 Task: View a pull request's full conversation history.
Action: Mouse moved to (177, 261)
Screenshot: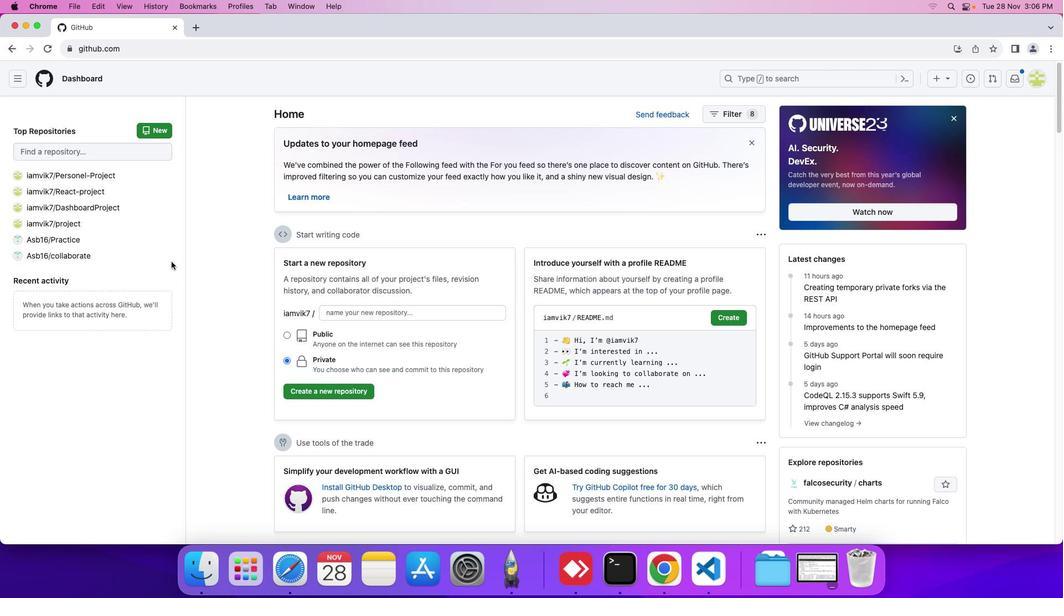 
Action: Mouse pressed left at (177, 261)
Screenshot: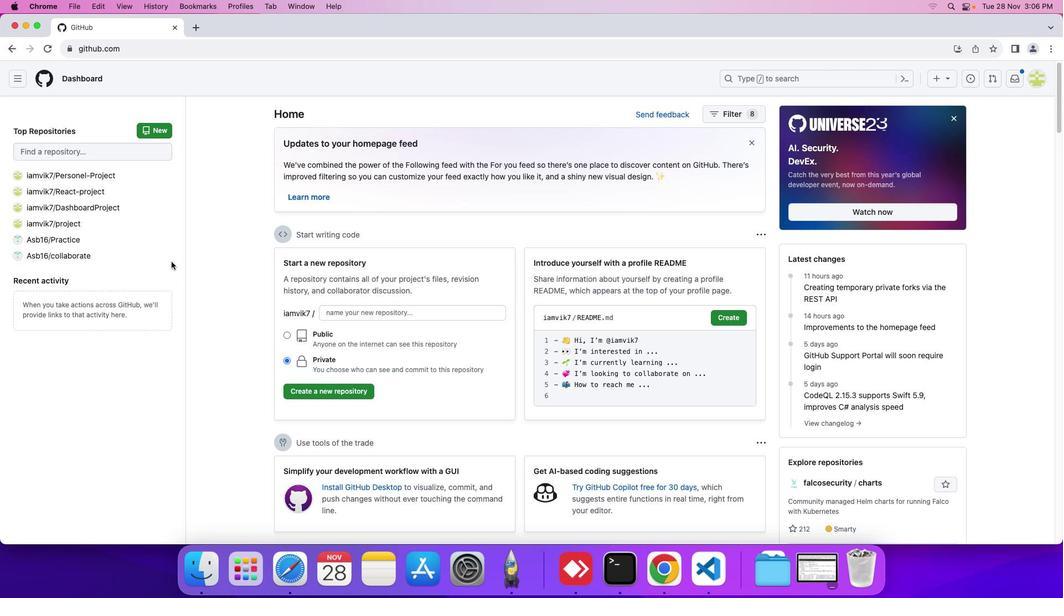 
Action: Mouse moved to (29, 193)
Screenshot: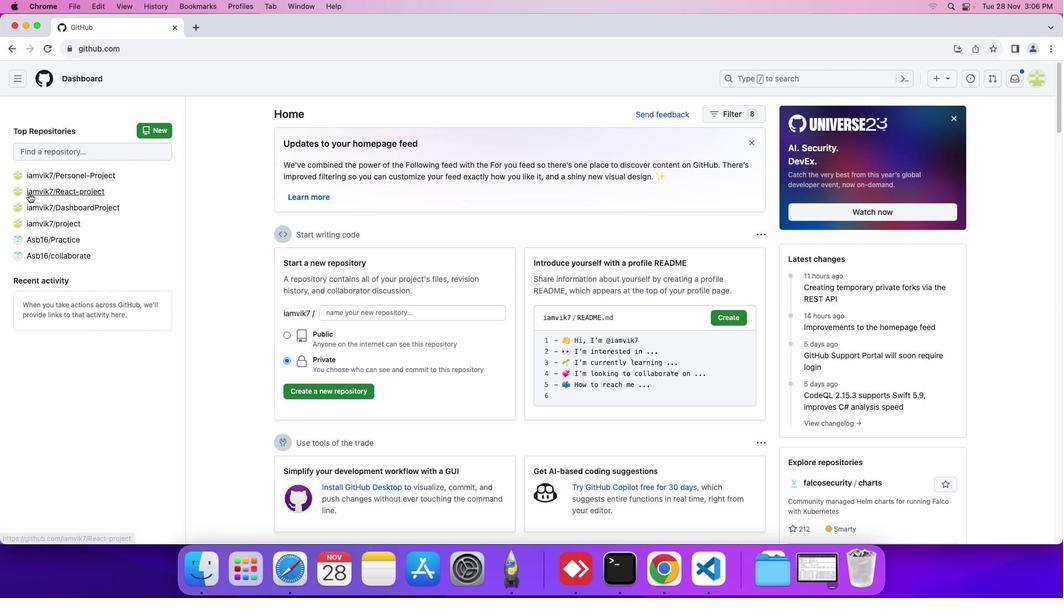 
Action: Mouse pressed left at (29, 193)
Screenshot: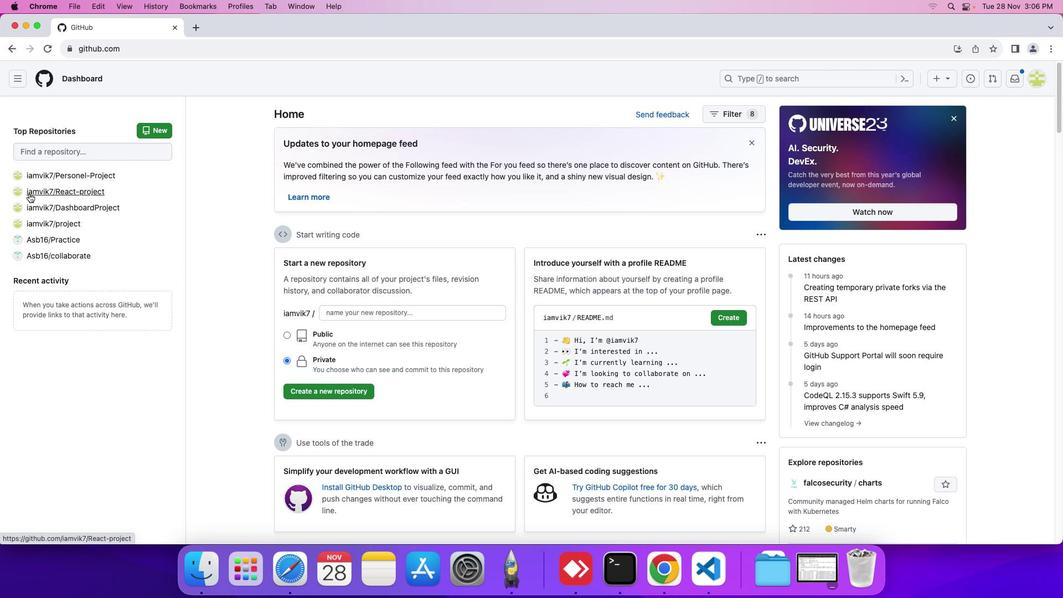 
Action: Mouse moved to (231, 300)
Screenshot: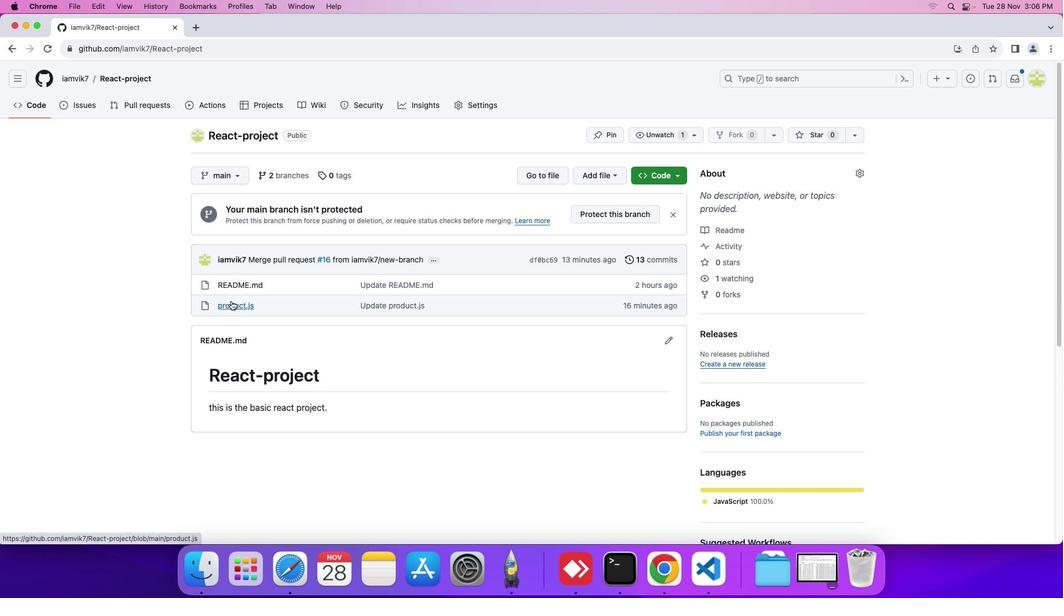 
Action: Mouse pressed left at (231, 300)
Screenshot: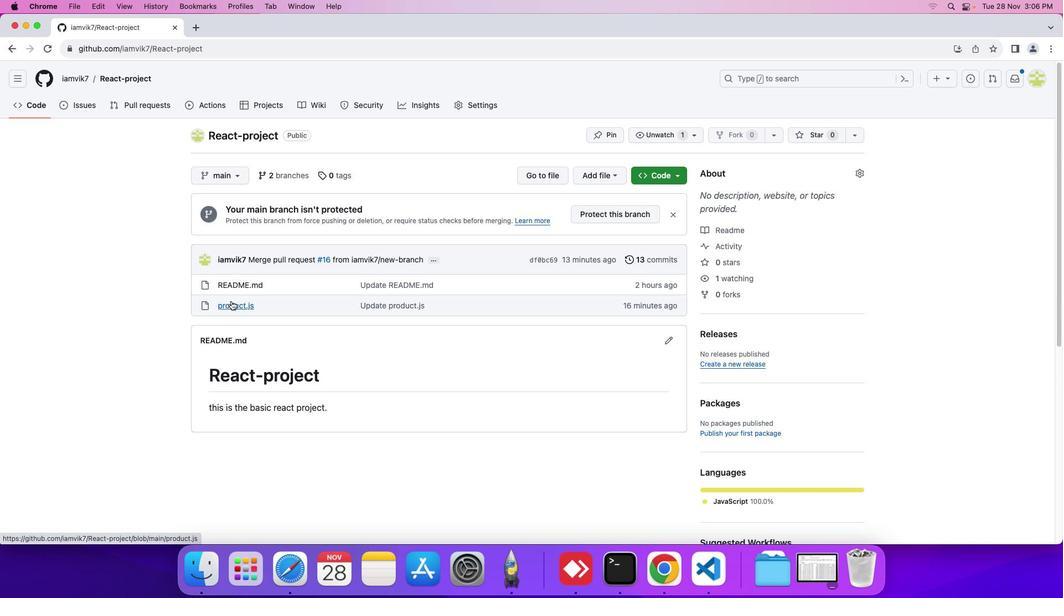 
Action: Mouse moved to (778, 202)
Screenshot: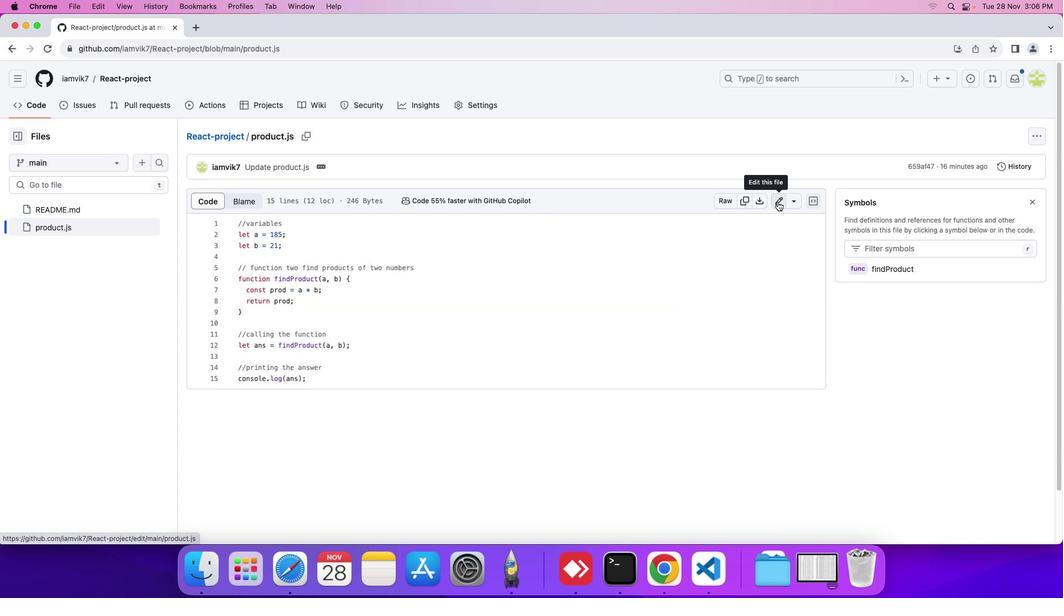 
Action: Mouse pressed left at (778, 202)
Screenshot: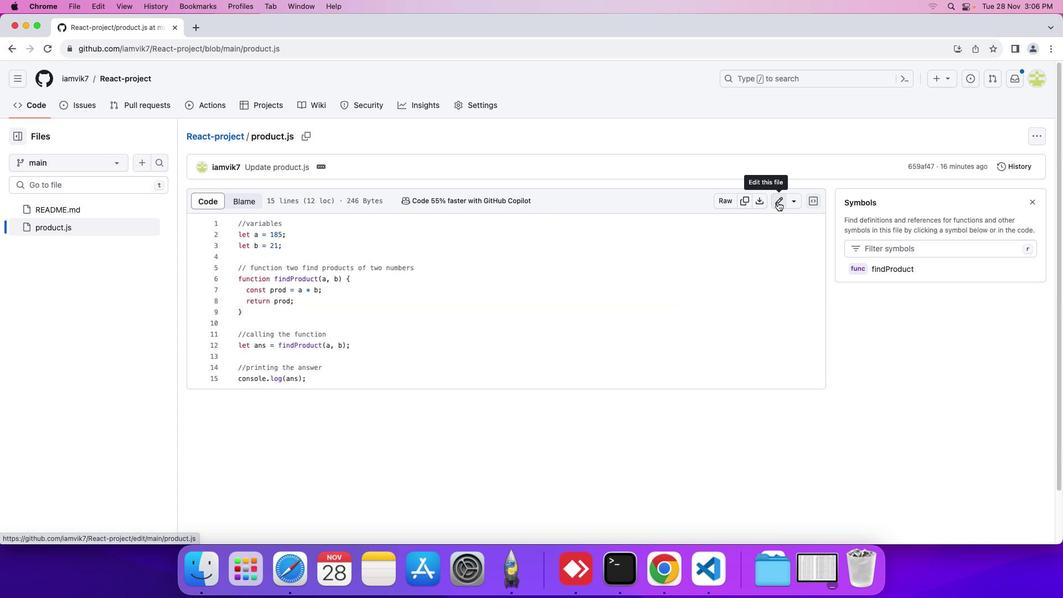 
Action: Mouse moved to (262, 206)
Screenshot: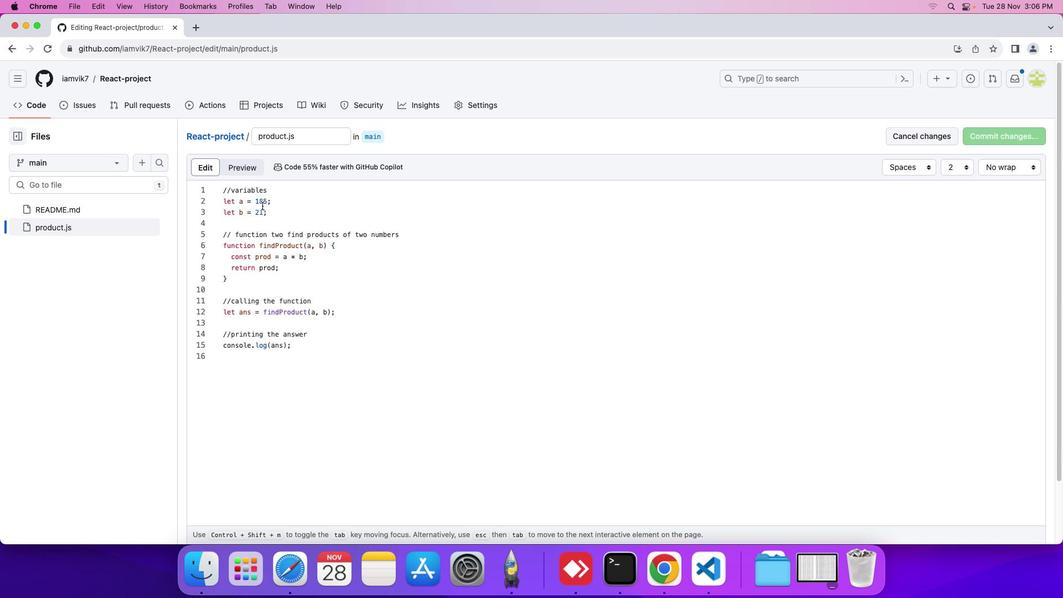 
Action: Mouse pressed left at (262, 206)
Screenshot: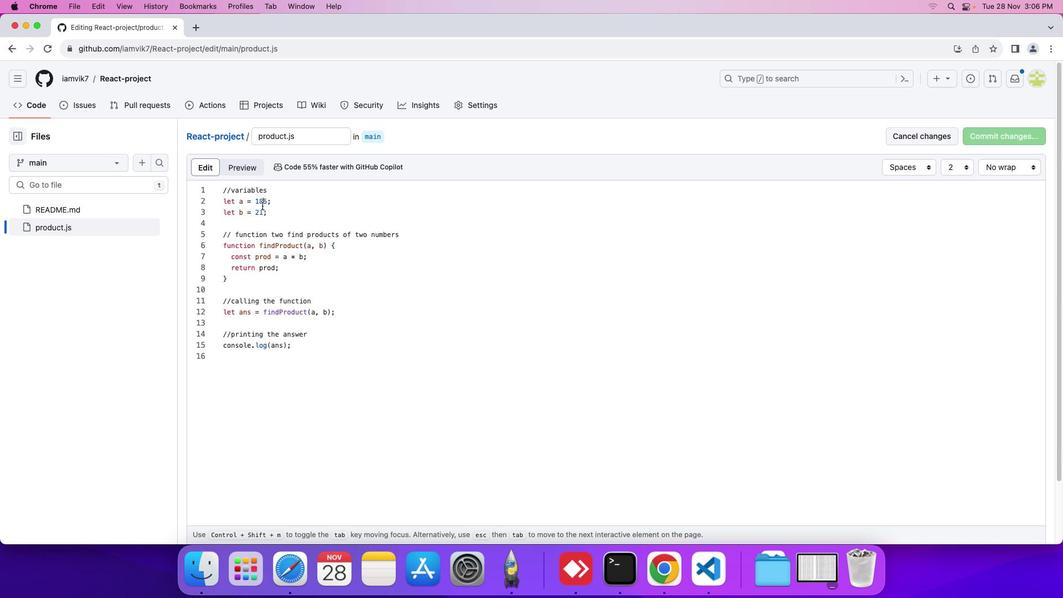 
Action: Key pressed Key.backspaceKey.backspace'5'Key.downKey.rightKey.backspaceKey.backspace'9''0''1'
Screenshot: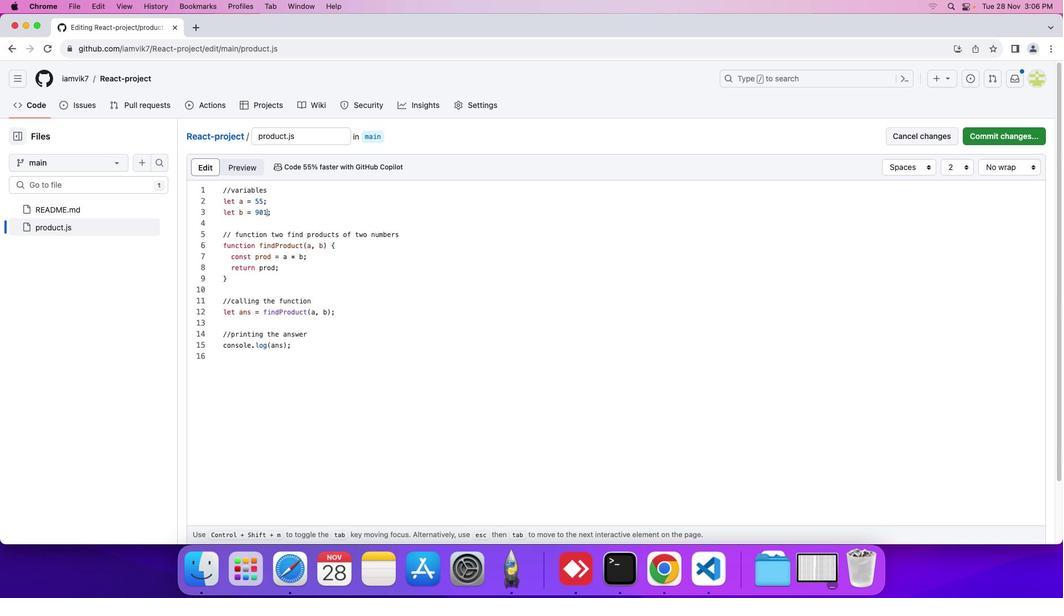 
Action: Mouse moved to (982, 132)
Screenshot: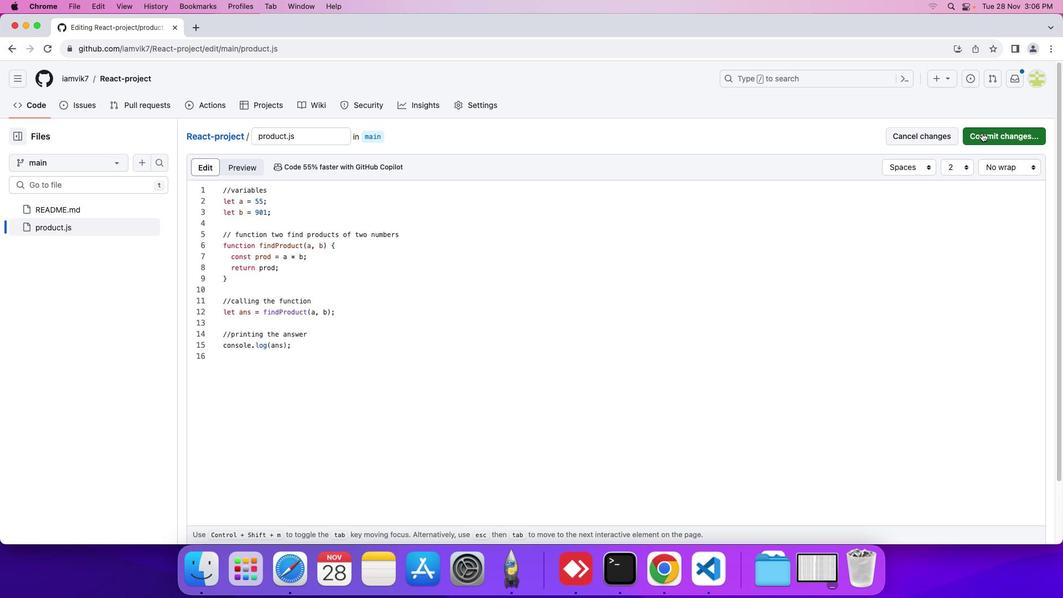 
Action: Mouse pressed left at (982, 132)
Screenshot: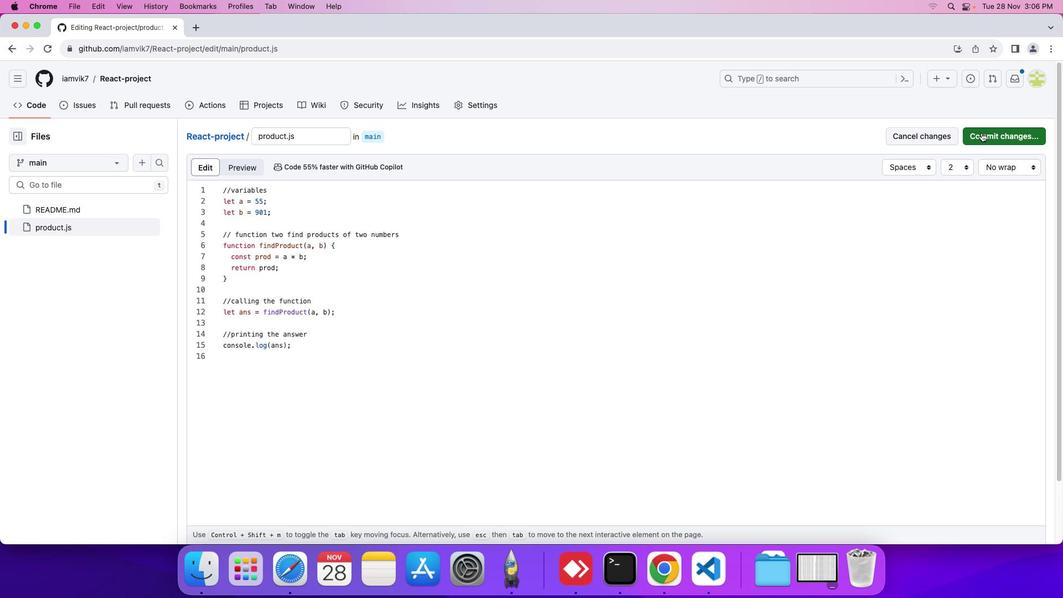 
Action: Mouse moved to (515, 260)
Screenshot: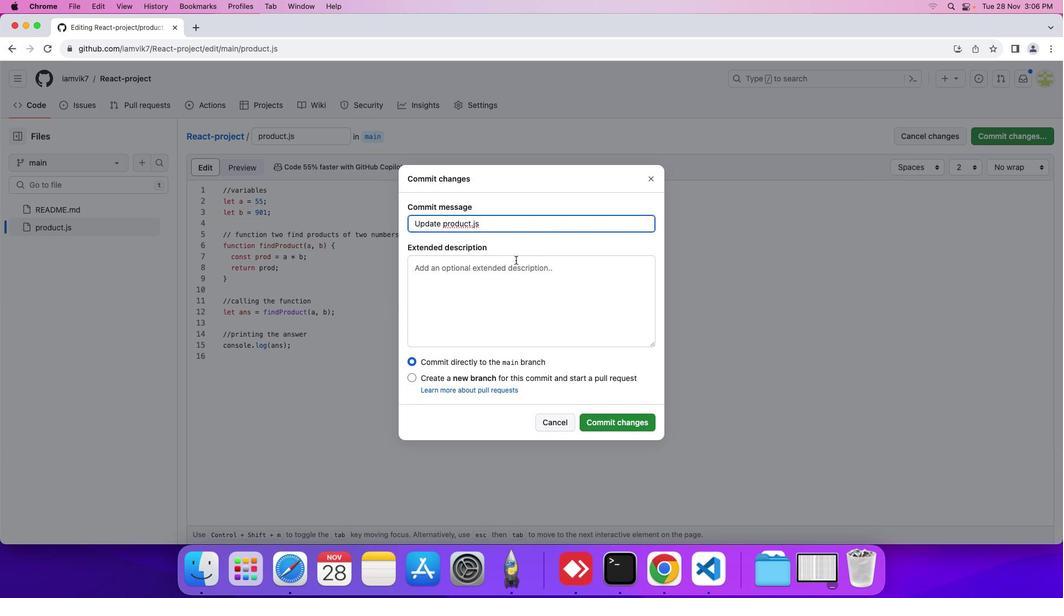 
Action: Mouse pressed left at (515, 260)
Screenshot: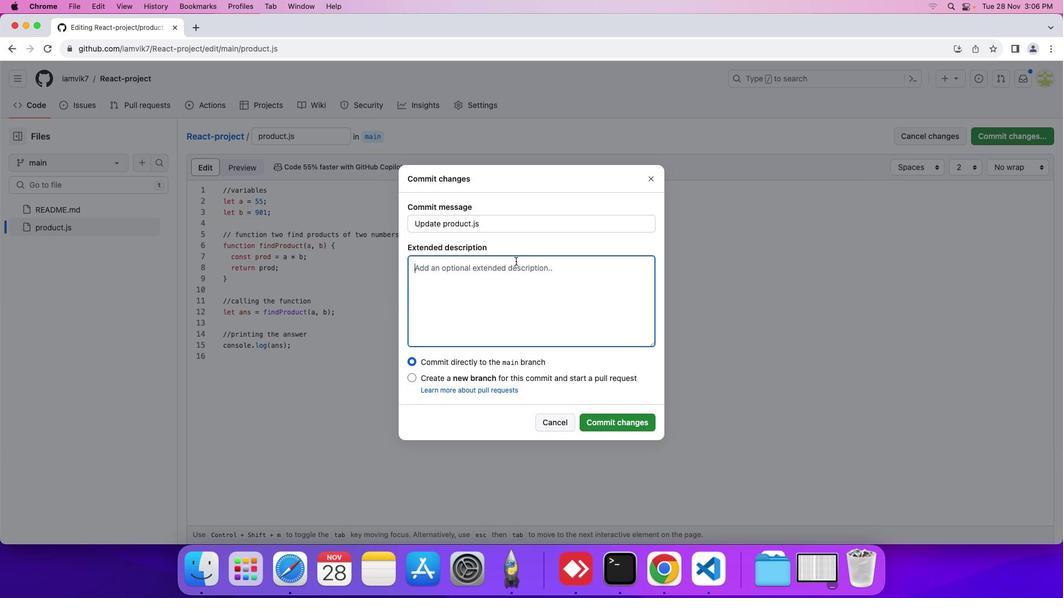 
Action: Mouse moved to (503, 256)
Screenshot: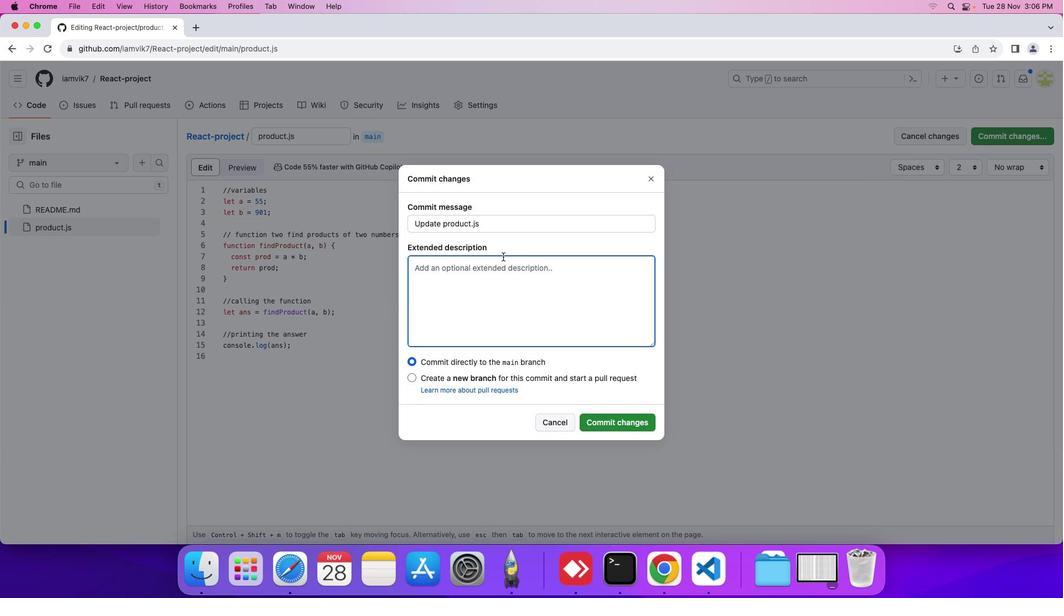 
Action: Key pressed 'u''p''d''a''t''i''n''g'Key.space't''h''e'Key.space'v''a''l''u''e''s'Key.space'o''f'Key.space't''h''e'Key.space'v''a''r''i''a''b''l''e''s'Key.space't''o'Key.space'p''e''r''f''o''r''m'Key.space't''h''e'Key.space't''h''e'Key.backspaceKey.backspaceKey.backspace'm''u''l''t''i''p''l''i''a''c''t''i''o''n'Key.space'o''n'Key.space'd''i''f''f''e''r''e''n''t'Key.space'n''u''m''b''e''r''s''.'
Screenshot: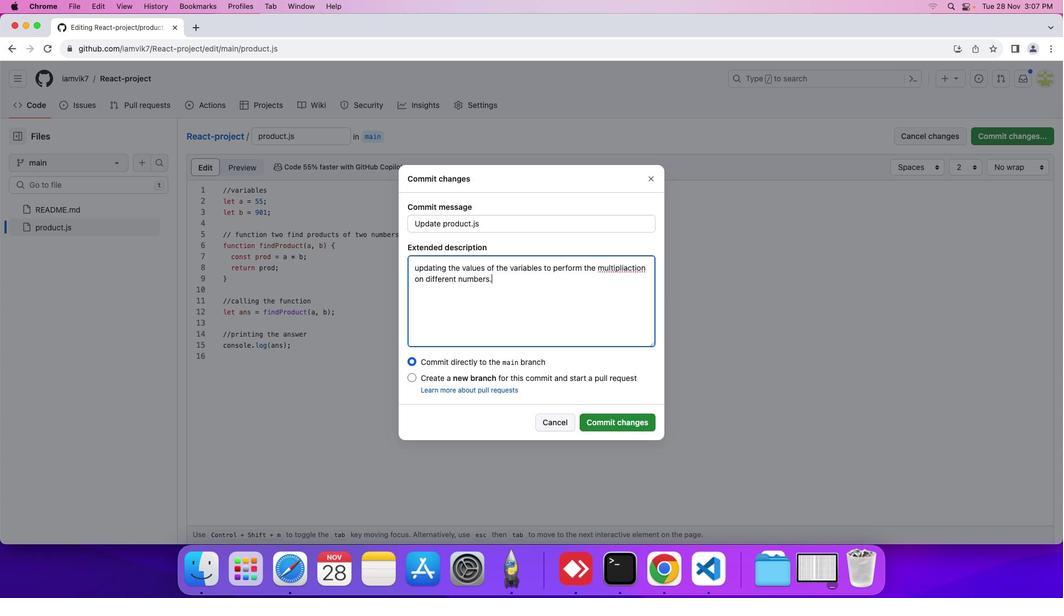 
Action: Mouse moved to (408, 378)
Screenshot: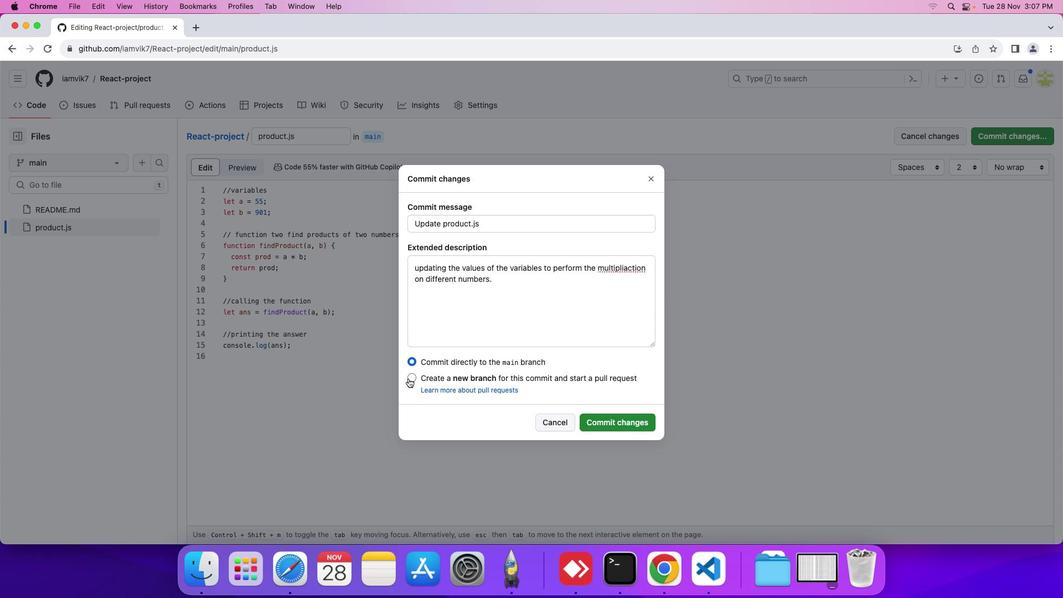 
Action: Mouse pressed left at (408, 378)
Screenshot: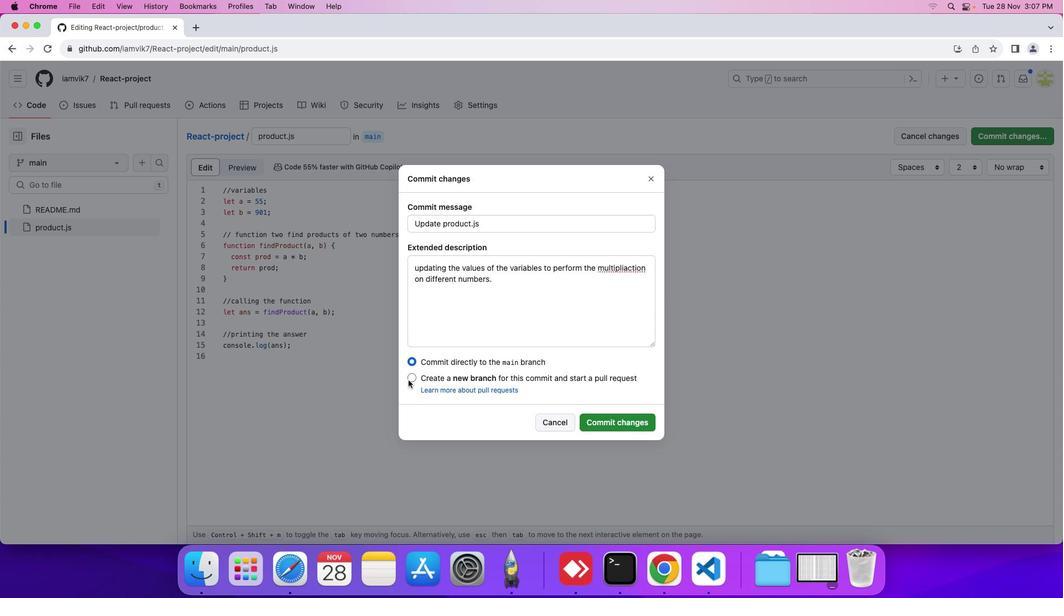 
Action: Mouse moved to (534, 398)
Screenshot: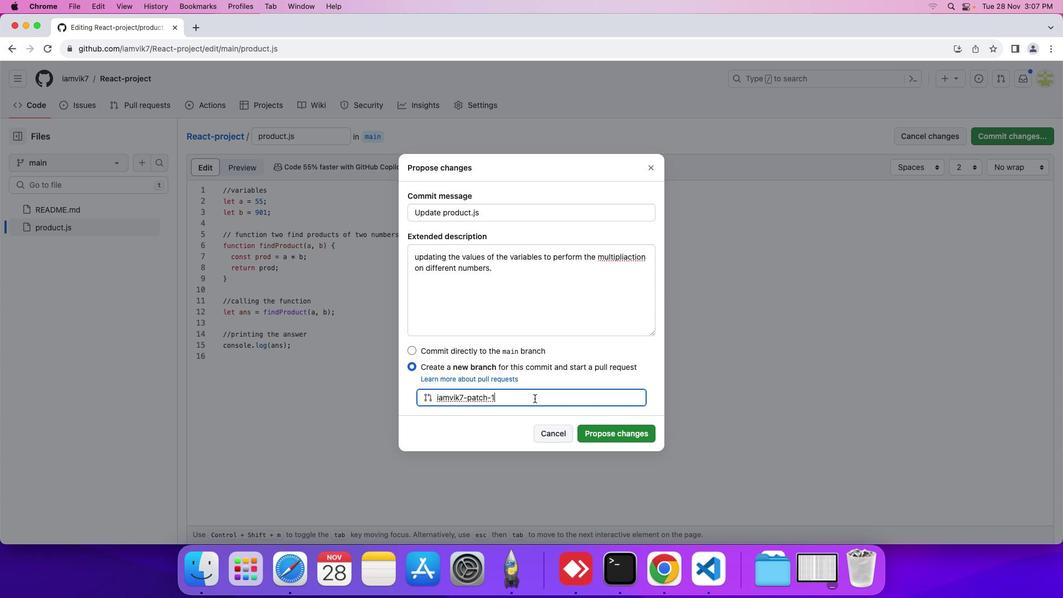 
Action: Mouse pressed left at (534, 398)
Screenshot: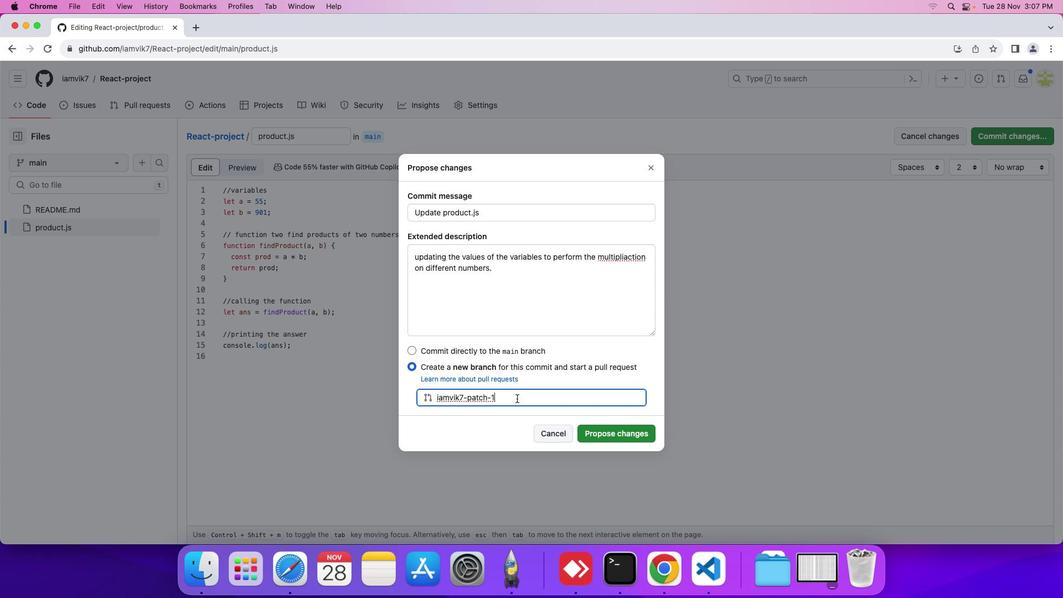 
Action: Mouse moved to (426, 397)
Screenshot: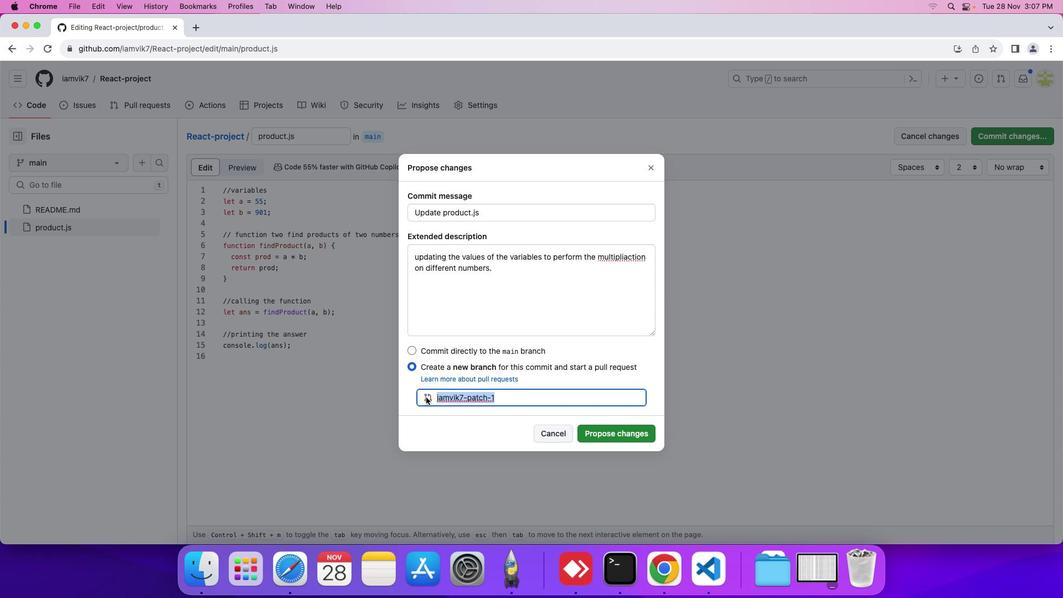 
Action: Key pressed 'n''e''w'Key.space'b''r''a''n''c''h'
Screenshot: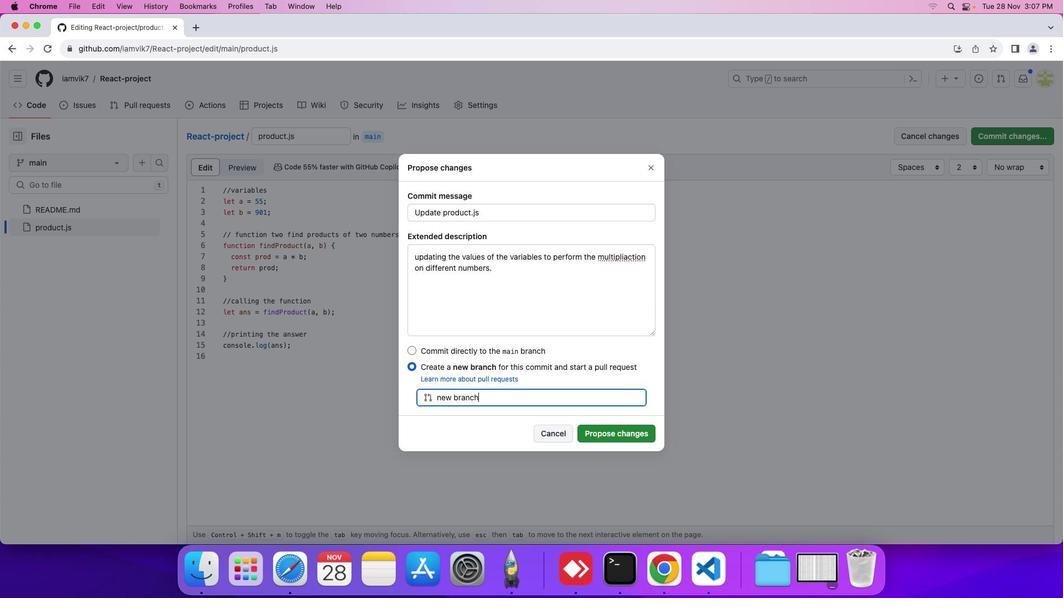 
Action: Mouse moved to (595, 428)
Screenshot: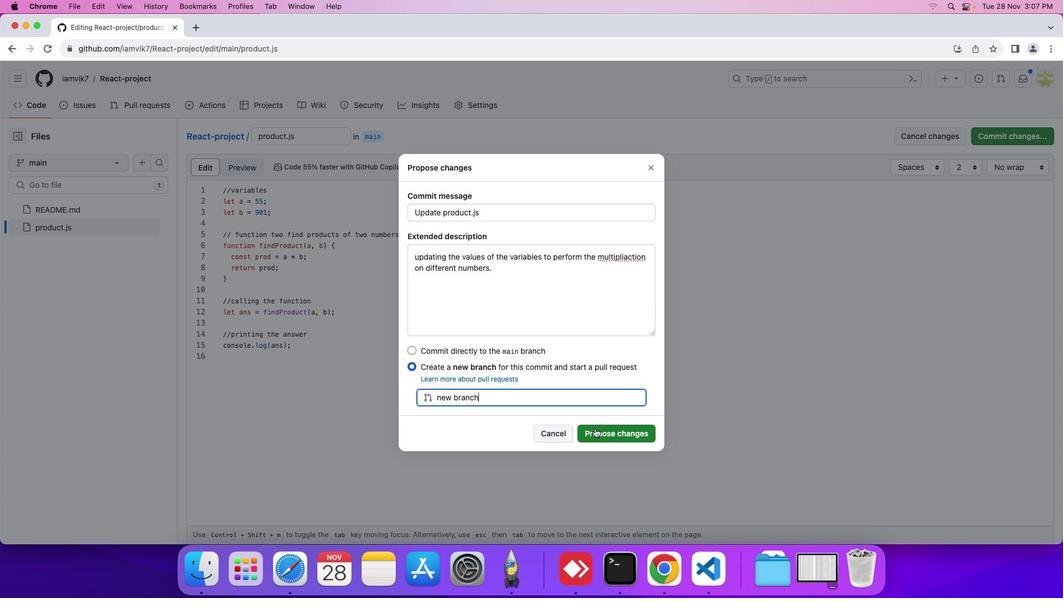 
Action: Mouse pressed left at (595, 428)
Screenshot: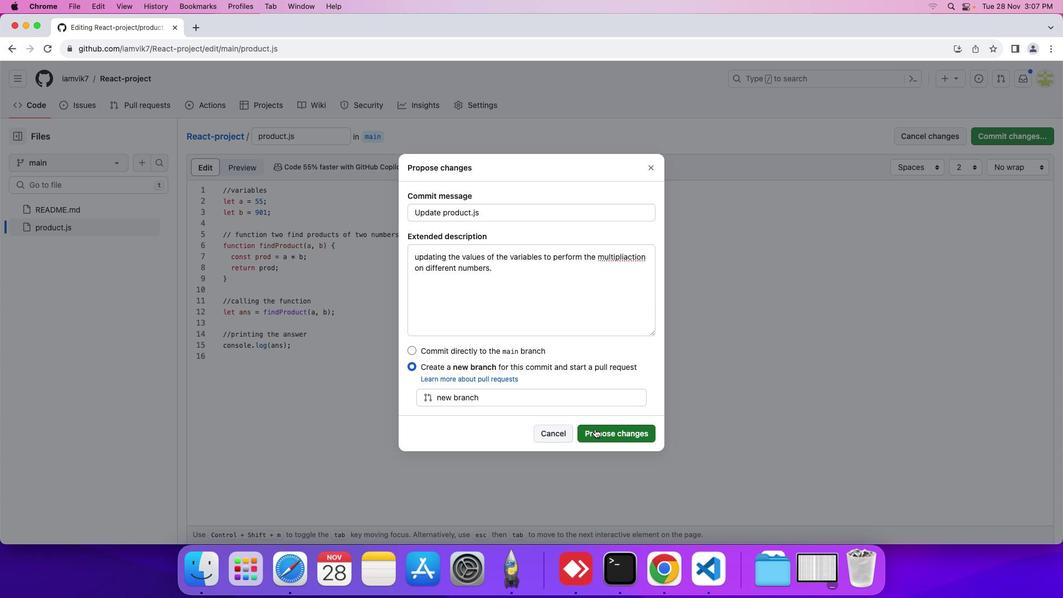 
Action: Mouse moved to (320, 362)
Screenshot: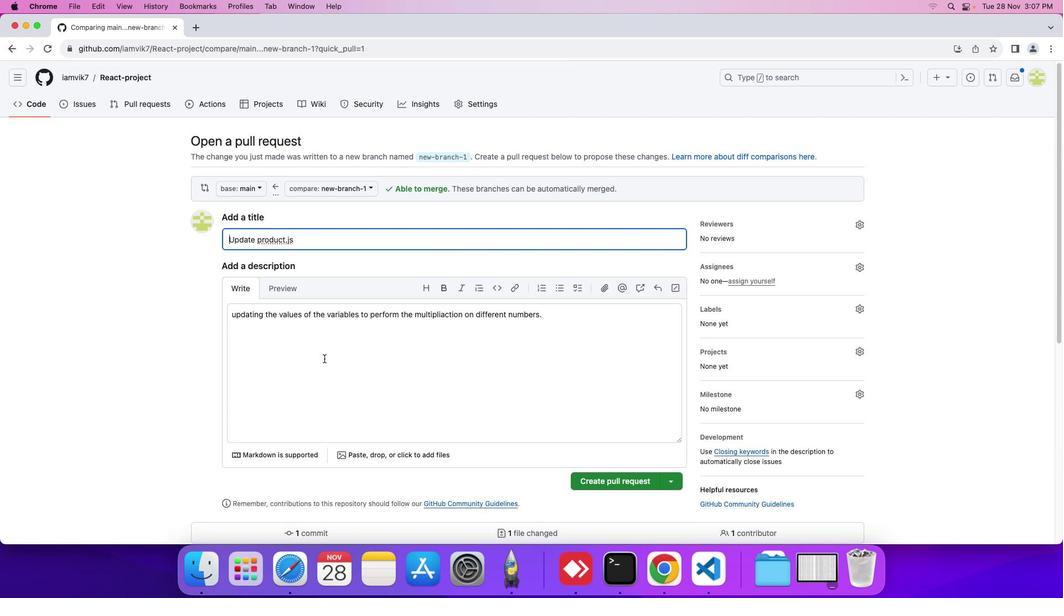 
Action: Mouse scrolled (320, 362) with delta (0, 0)
Screenshot: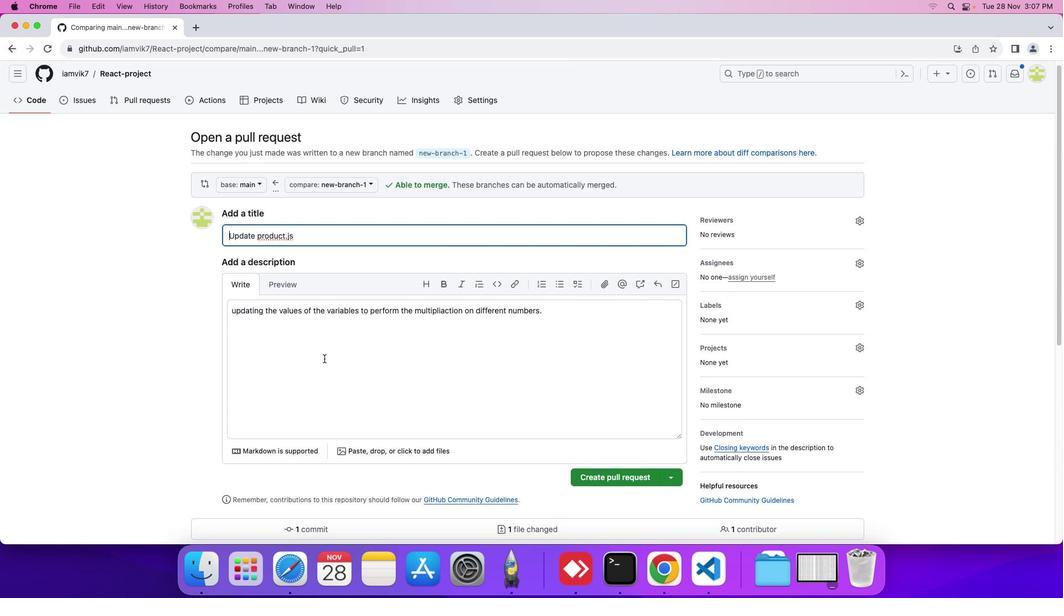 
Action: Mouse moved to (324, 359)
Screenshot: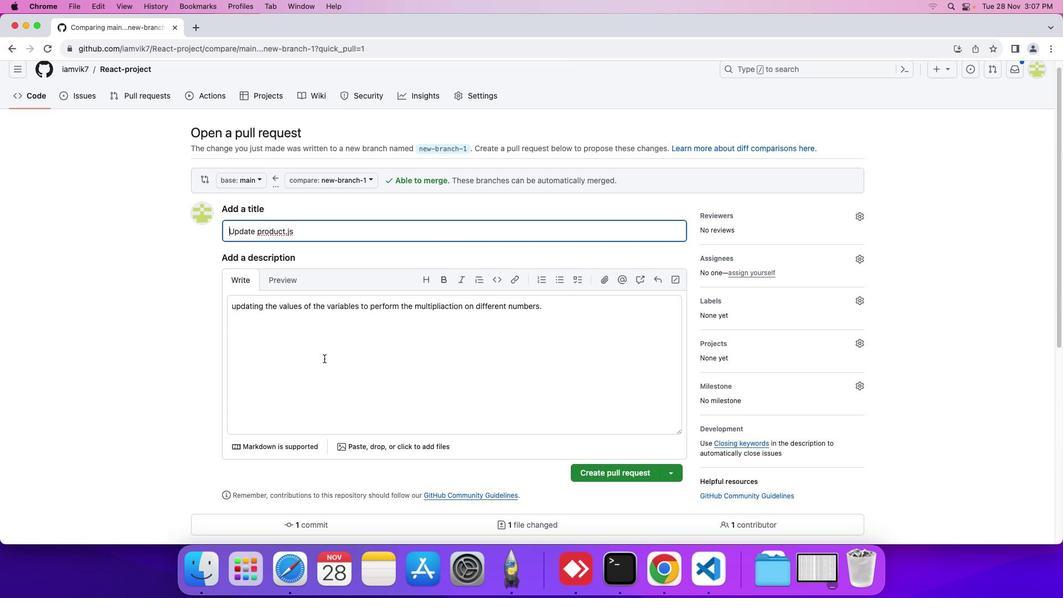 
Action: Mouse scrolled (324, 359) with delta (0, 0)
Screenshot: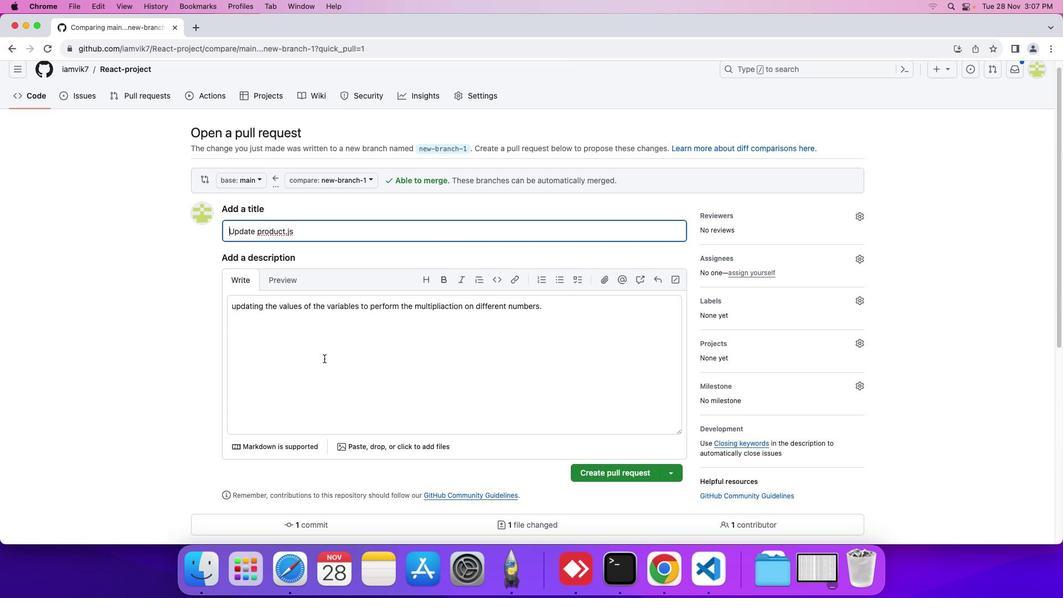 
Action: Mouse scrolled (324, 359) with delta (0, 0)
Screenshot: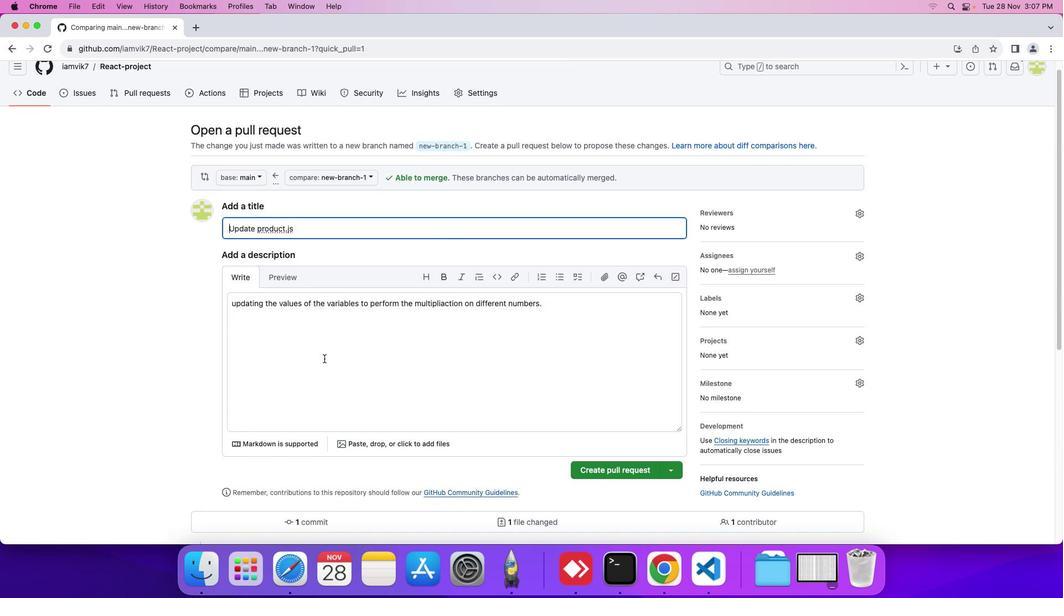 
Action: Mouse moved to (620, 473)
Screenshot: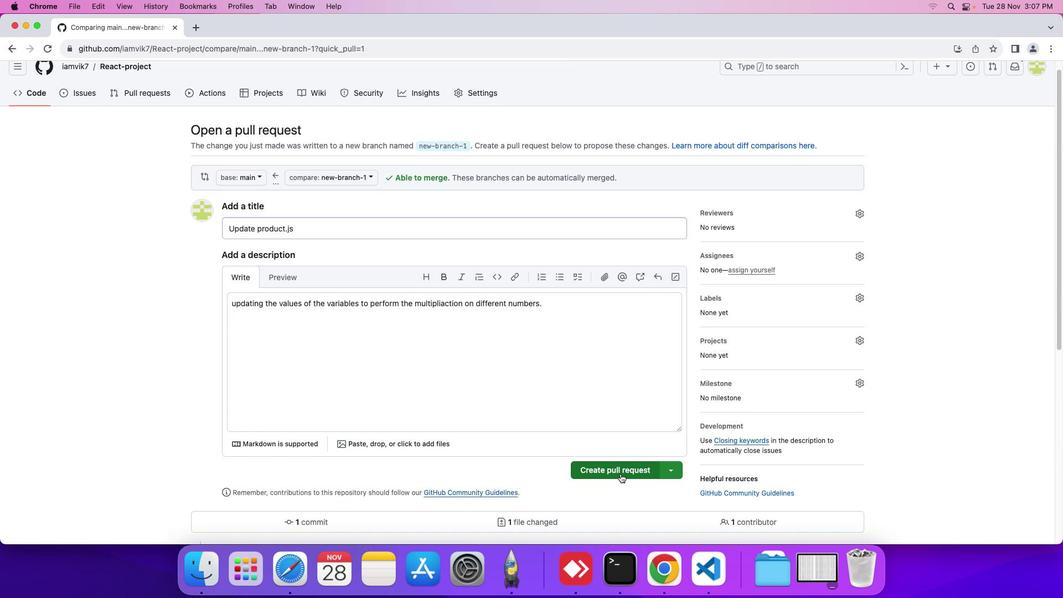 
Action: Mouse pressed left at (620, 473)
Screenshot: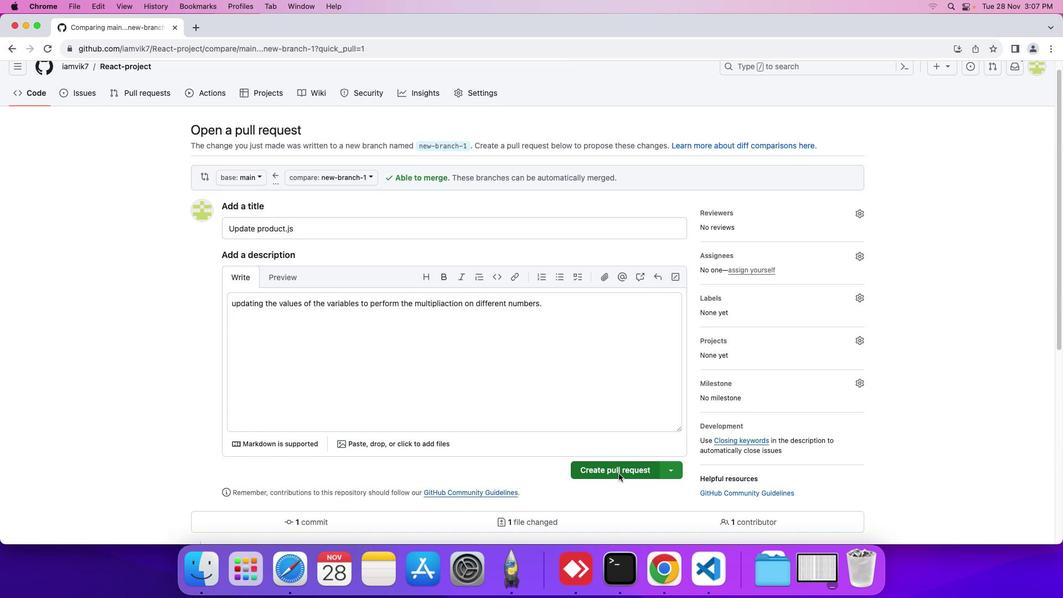 
Action: Mouse moved to (308, 365)
Screenshot: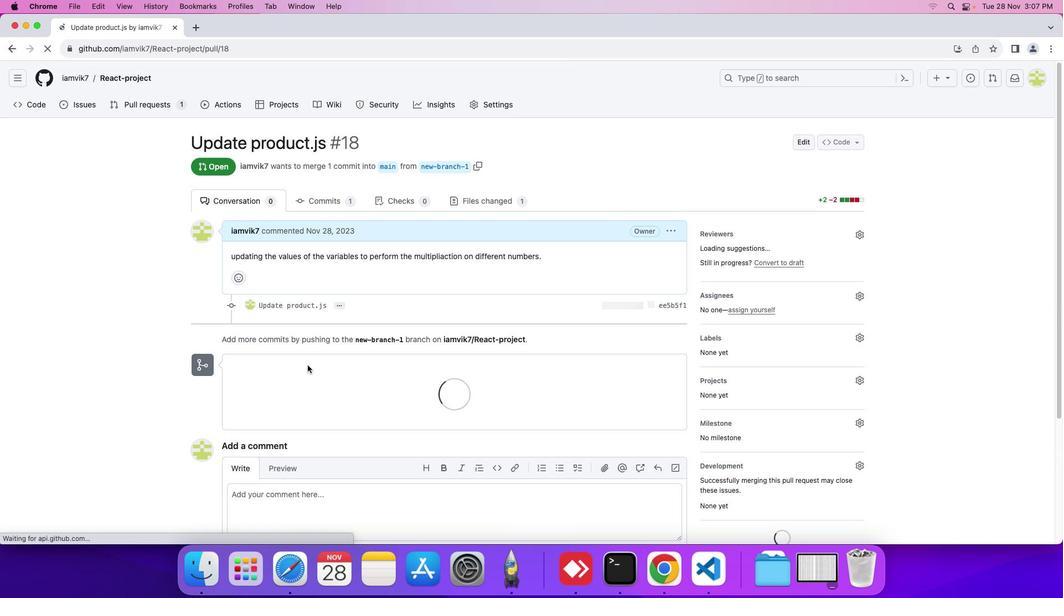 
Action: Mouse scrolled (308, 365) with delta (0, 0)
Screenshot: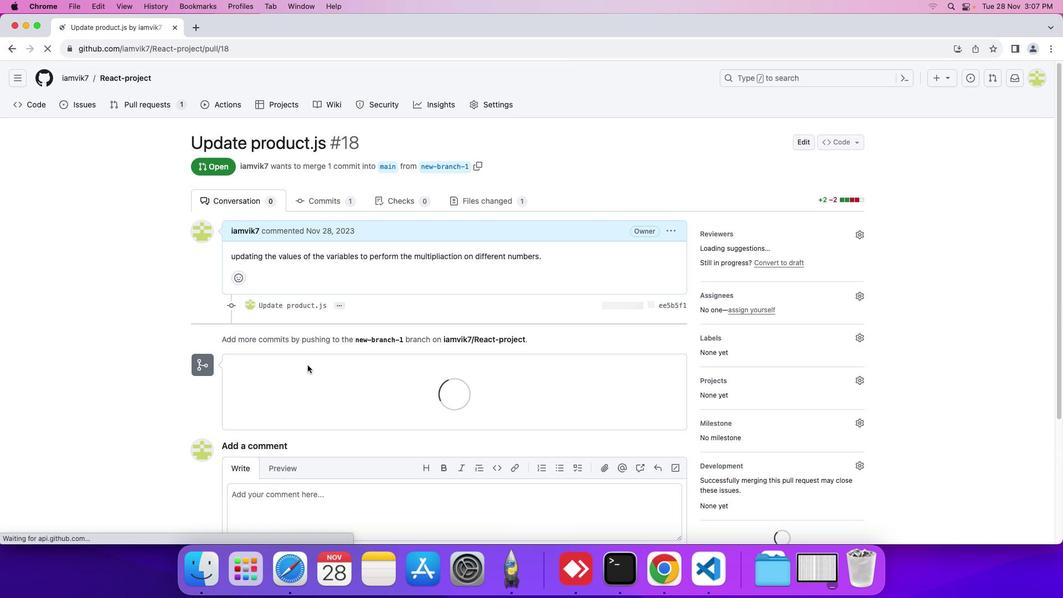 
Action: Mouse moved to (307, 365)
Screenshot: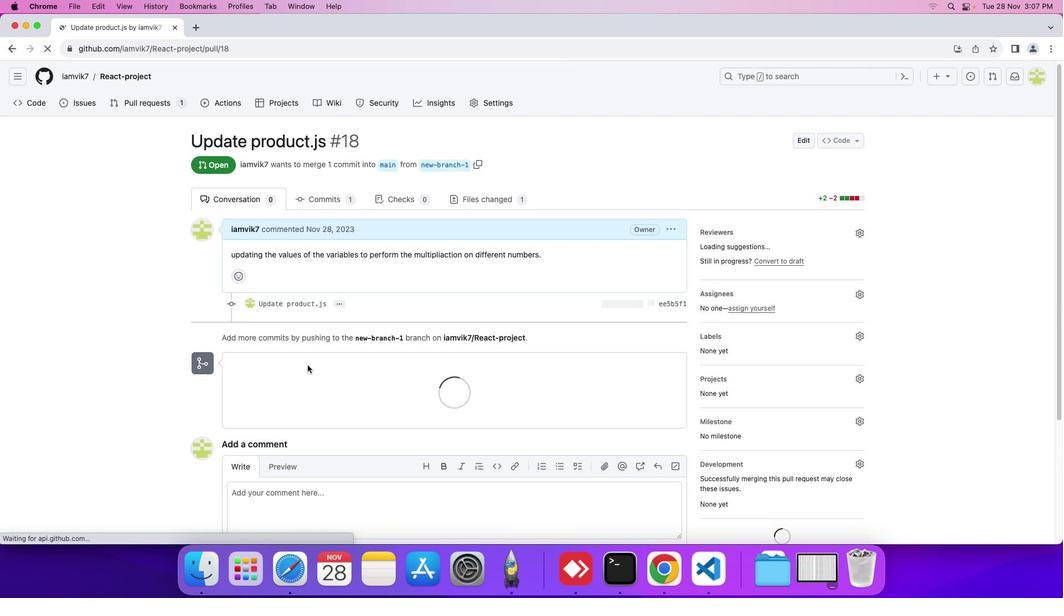 
Action: Mouse scrolled (307, 365) with delta (0, 0)
Screenshot: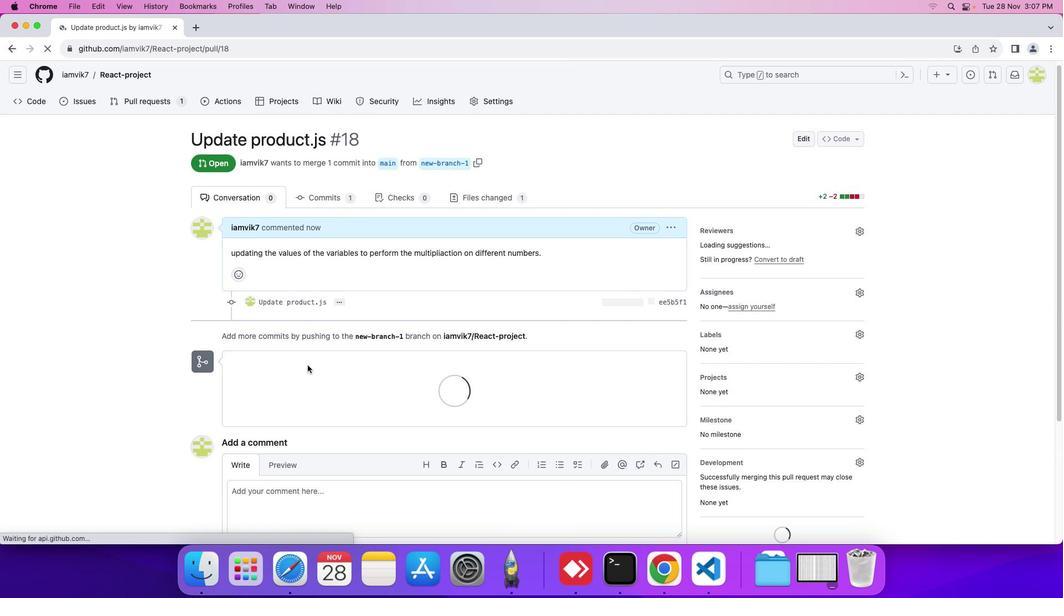 
Action: Mouse moved to (291, 361)
Screenshot: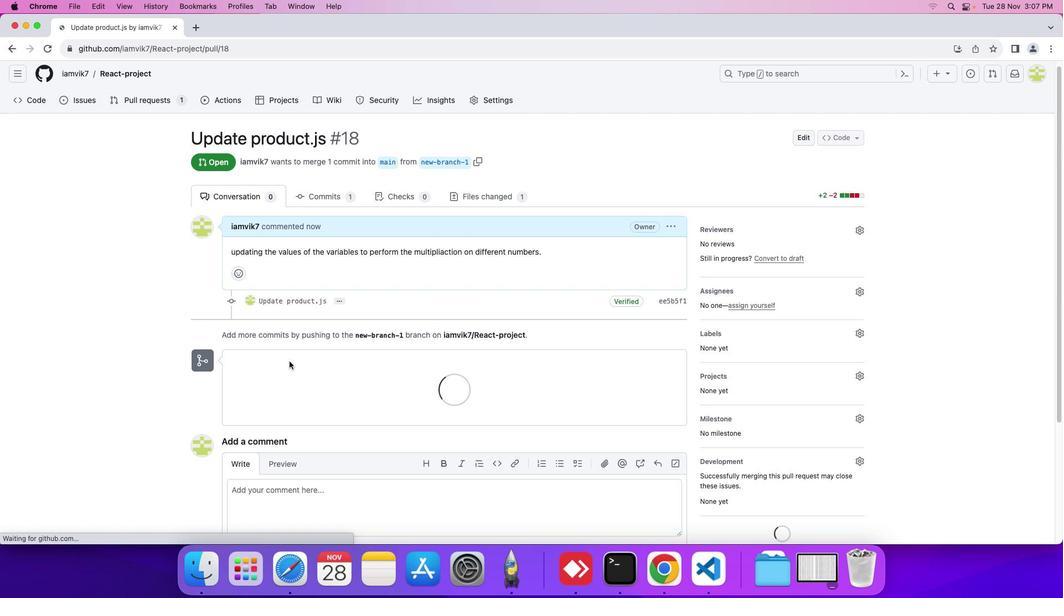 
Action: Mouse scrolled (291, 361) with delta (0, 0)
Screenshot: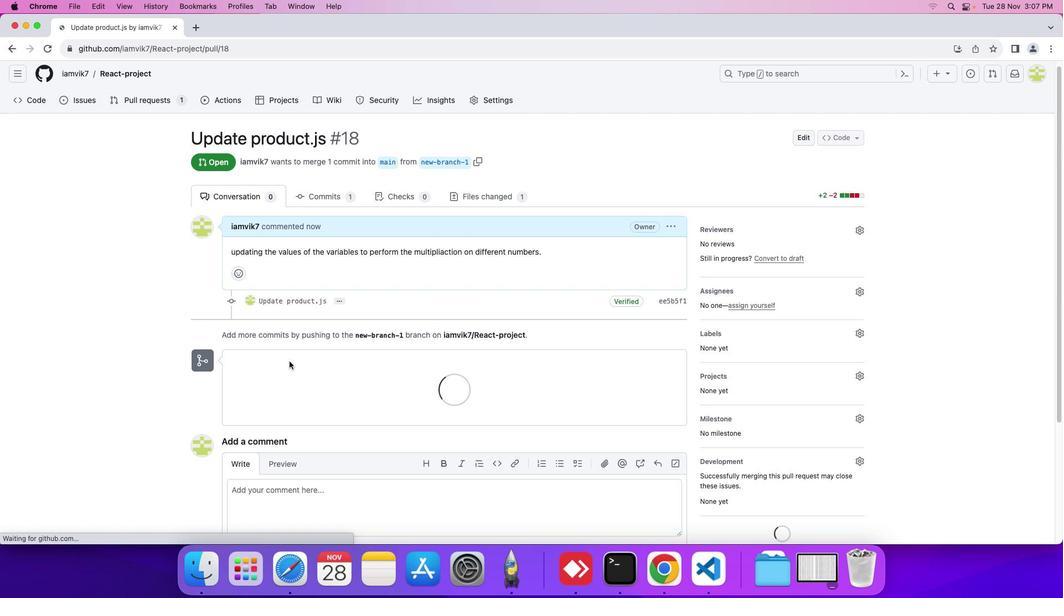 
Action: Mouse moved to (289, 361)
Screenshot: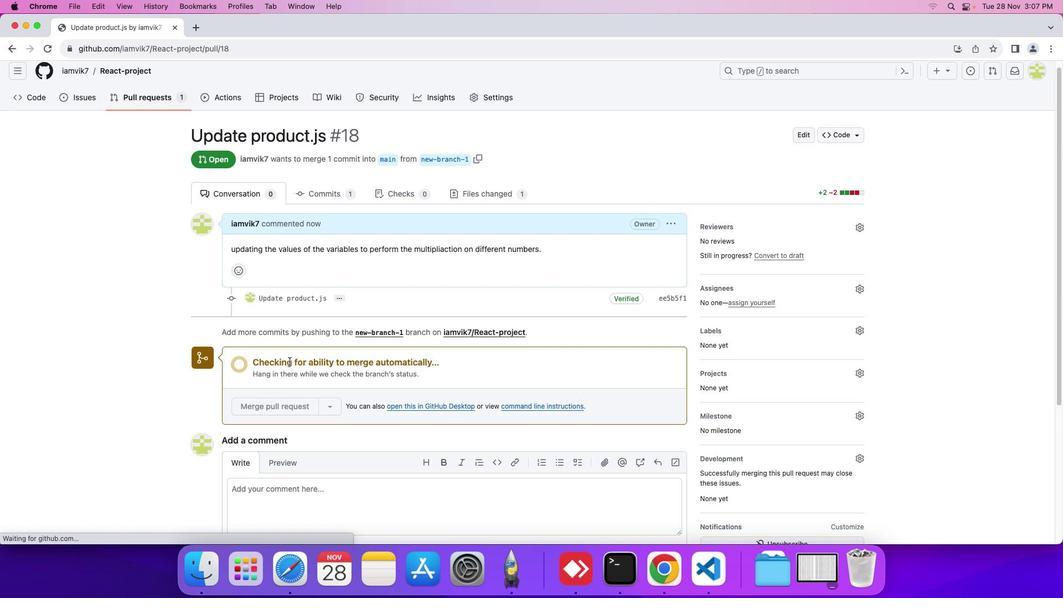 
Action: Mouse scrolled (289, 361) with delta (0, 0)
Screenshot: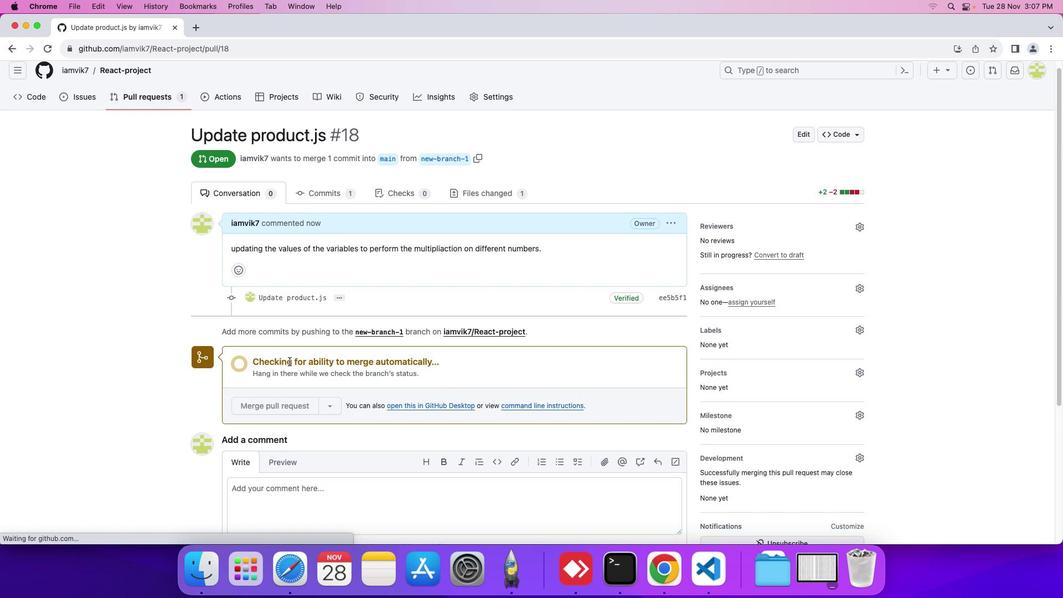 
Action: Mouse scrolled (289, 361) with delta (0, 0)
Screenshot: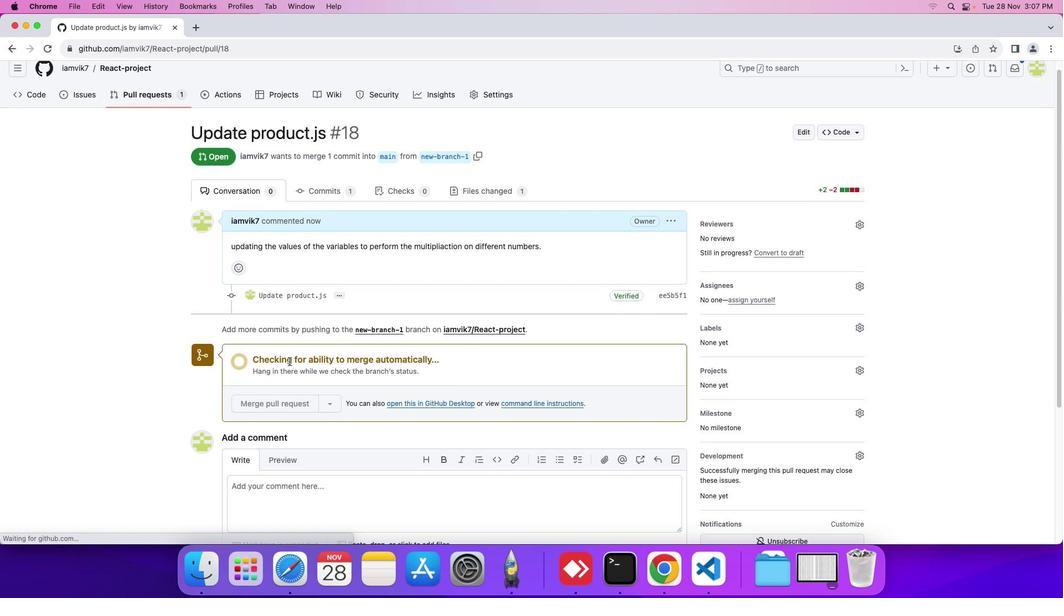 
Action: Mouse moved to (290, 361)
Screenshot: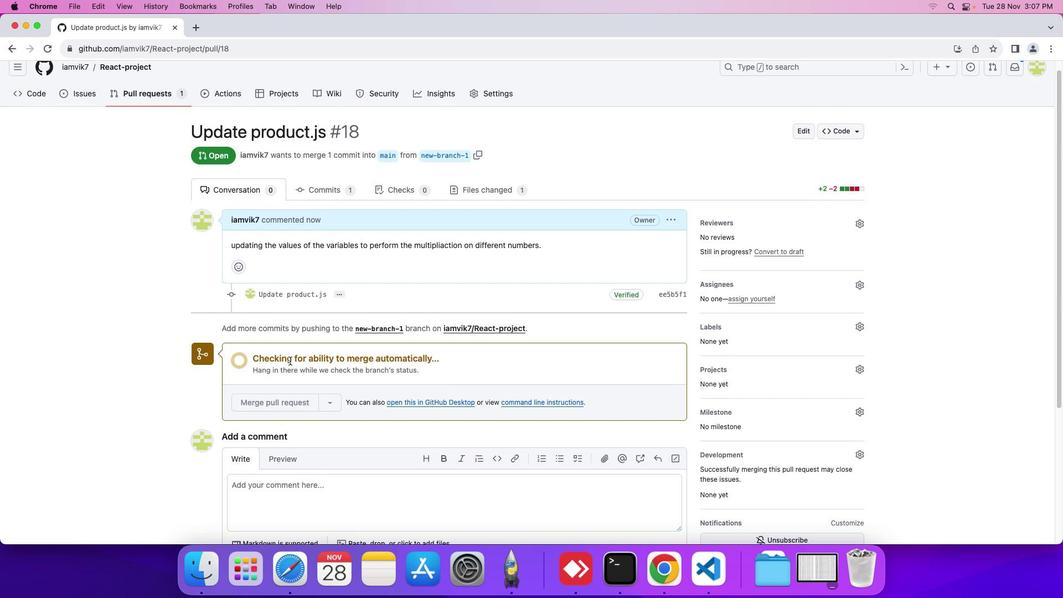 
Action: Mouse scrolled (290, 361) with delta (0, 0)
Screenshot: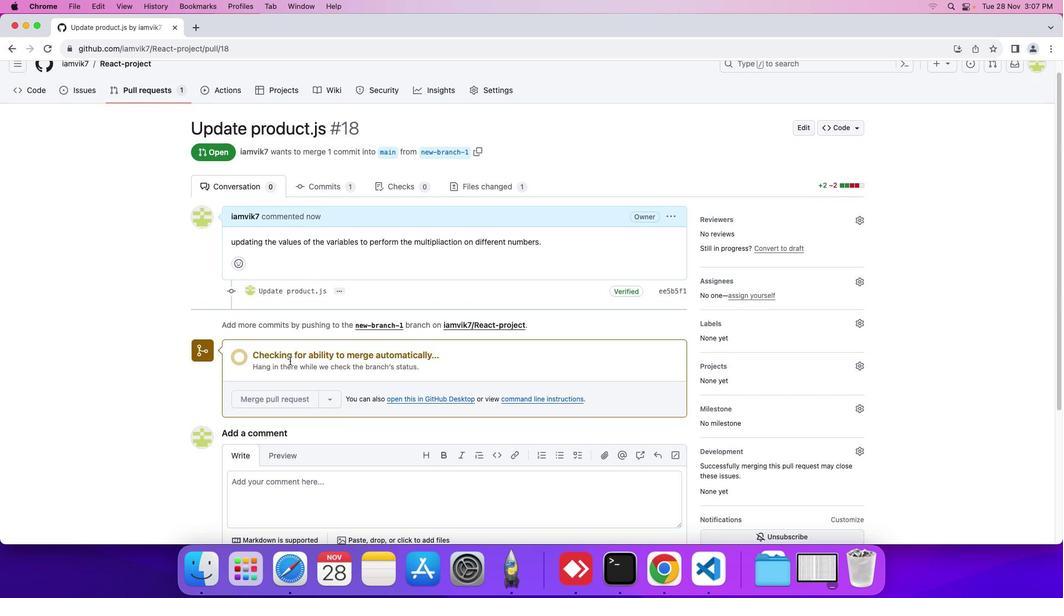 
Action: Mouse scrolled (290, 361) with delta (0, 0)
Screenshot: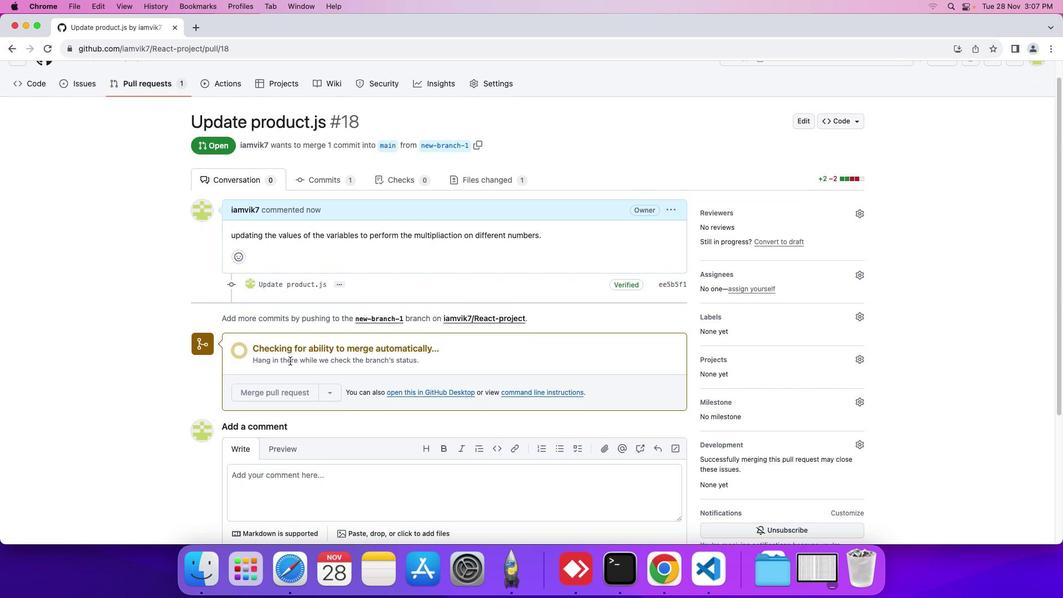 
Action: Mouse scrolled (290, 361) with delta (0, 0)
Screenshot: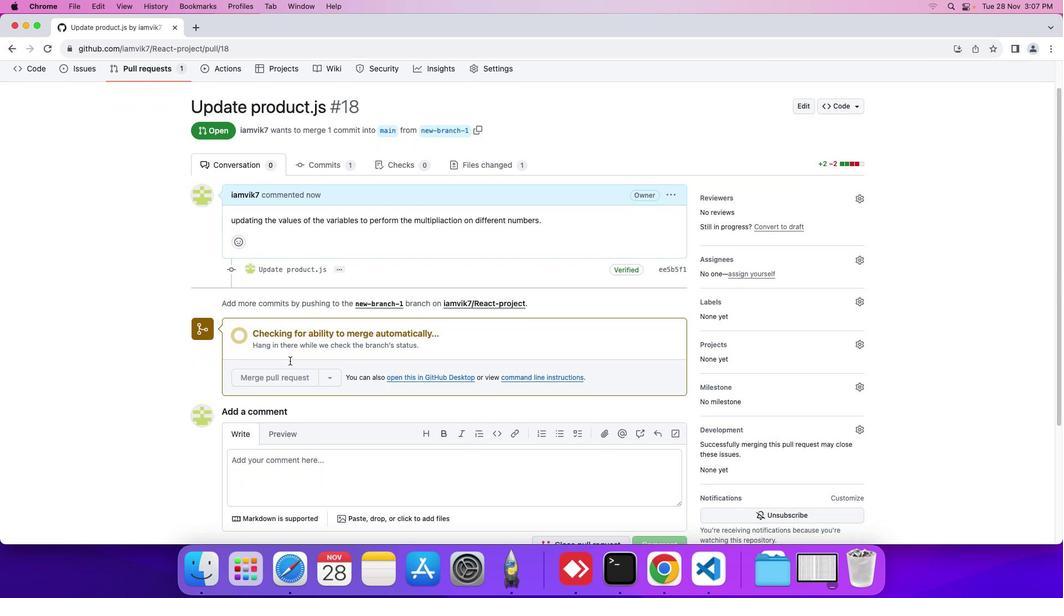 
Action: Mouse scrolled (290, 361) with delta (0, 0)
Screenshot: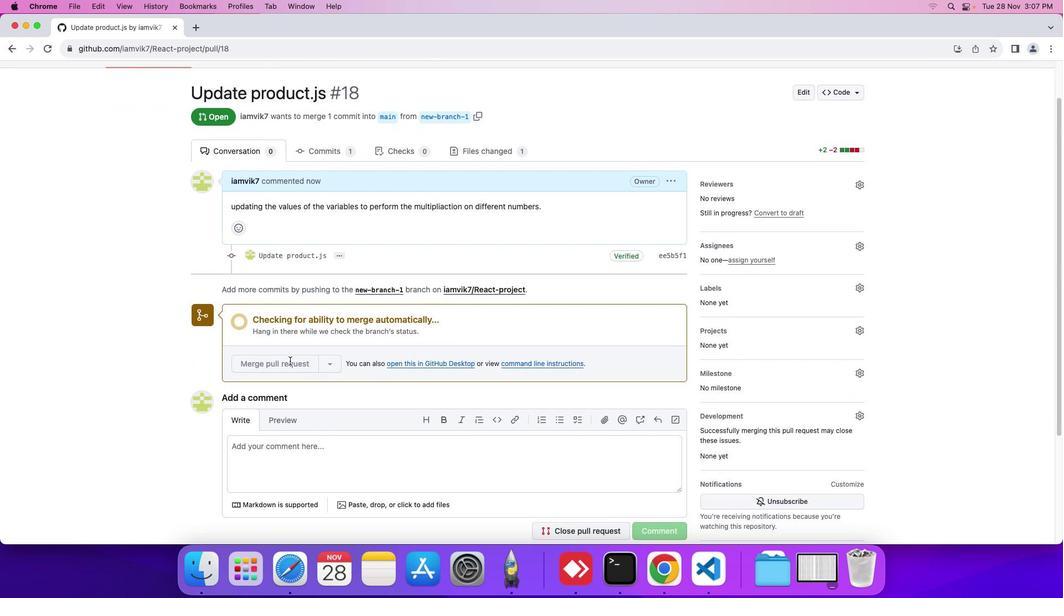 
Action: Mouse scrolled (290, 361) with delta (0, 0)
Screenshot: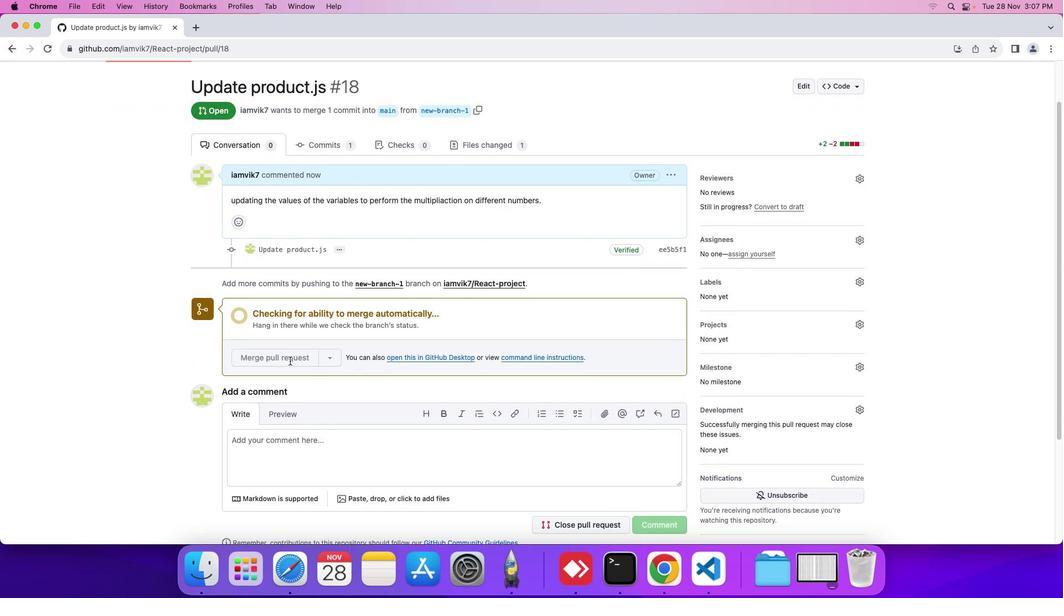 
Action: Mouse scrolled (290, 361) with delta (0, 0)
Screenshot: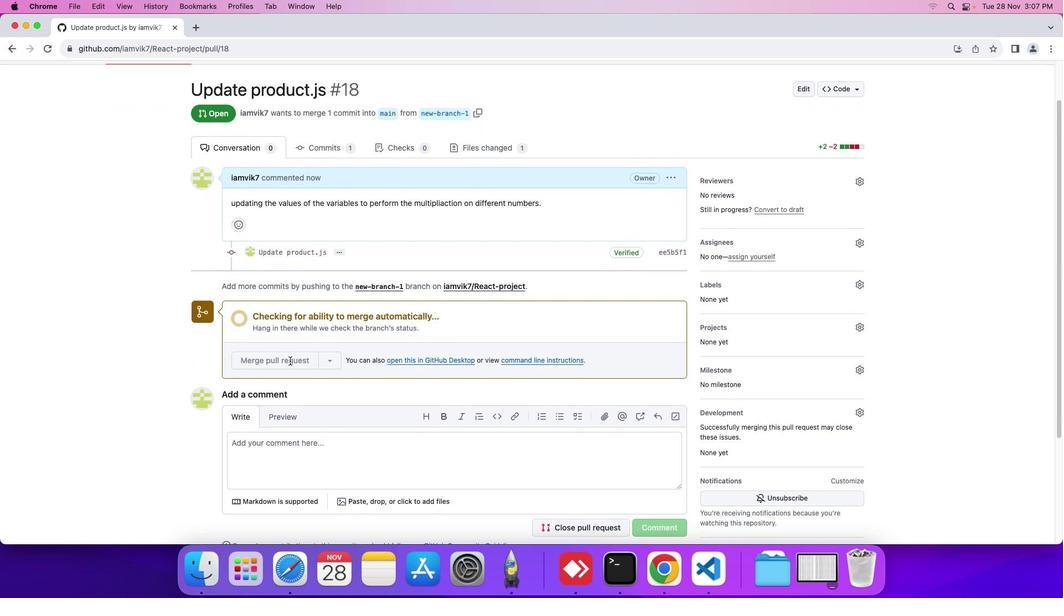 
Action: Mouse scrolled (290, 361) with delta (0, 0)
Screenshot: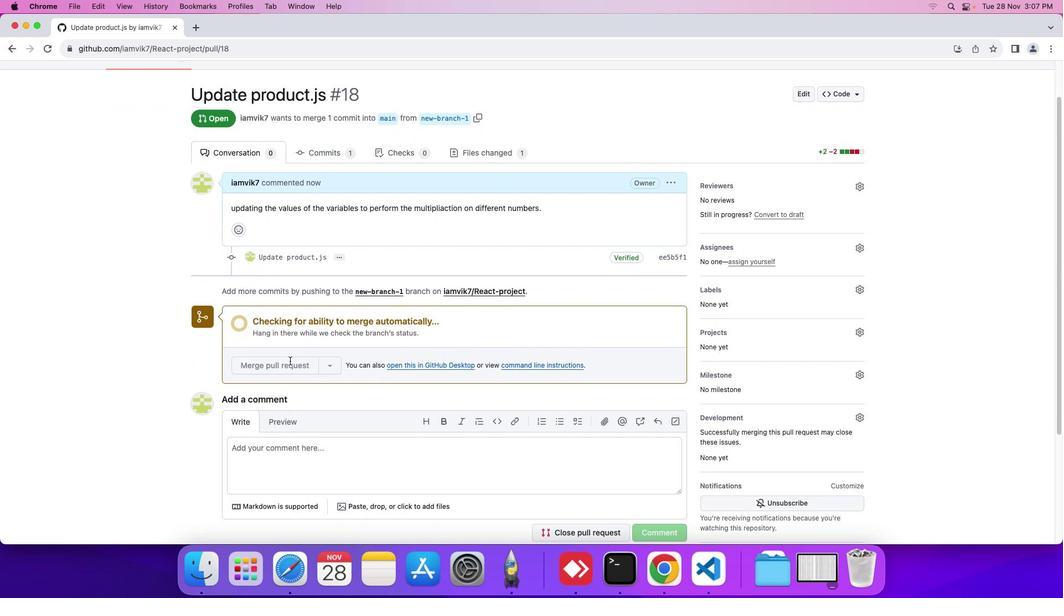 
Action: Mouse moved to (263, 221)
Screenshot: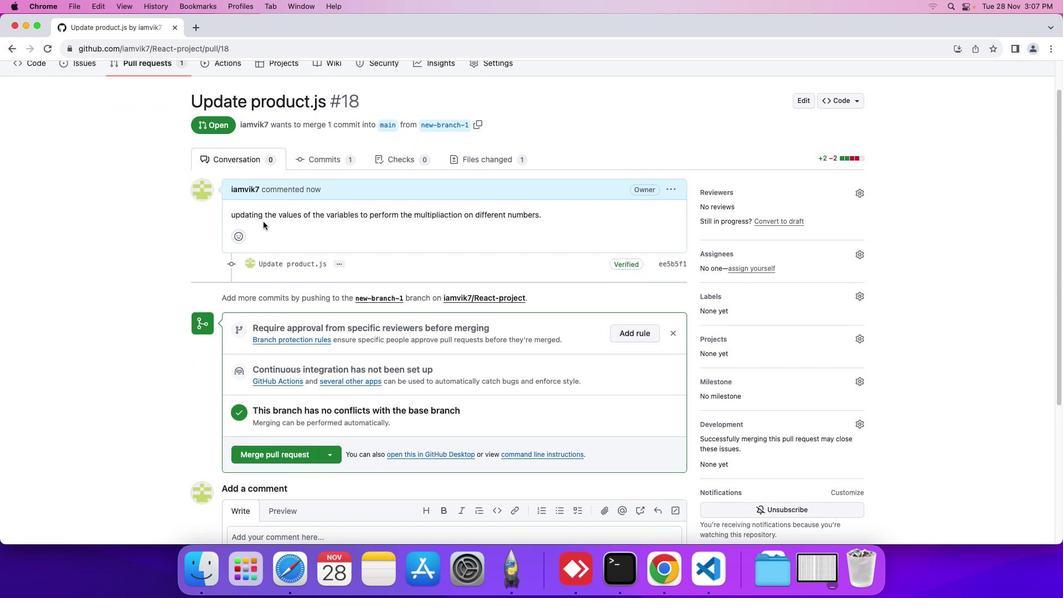 
Action: Mouse scrolled (263, 221) with delta (0, 0)
Screenshot: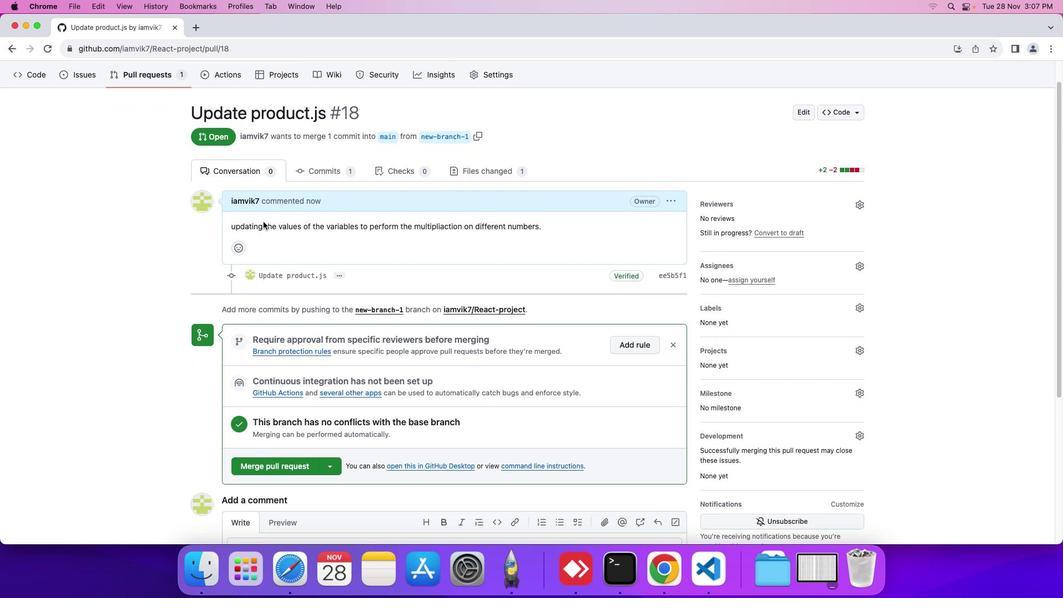 
Action: Mouse scrolled (263, 221) with delta (0, 0)
Screenshot: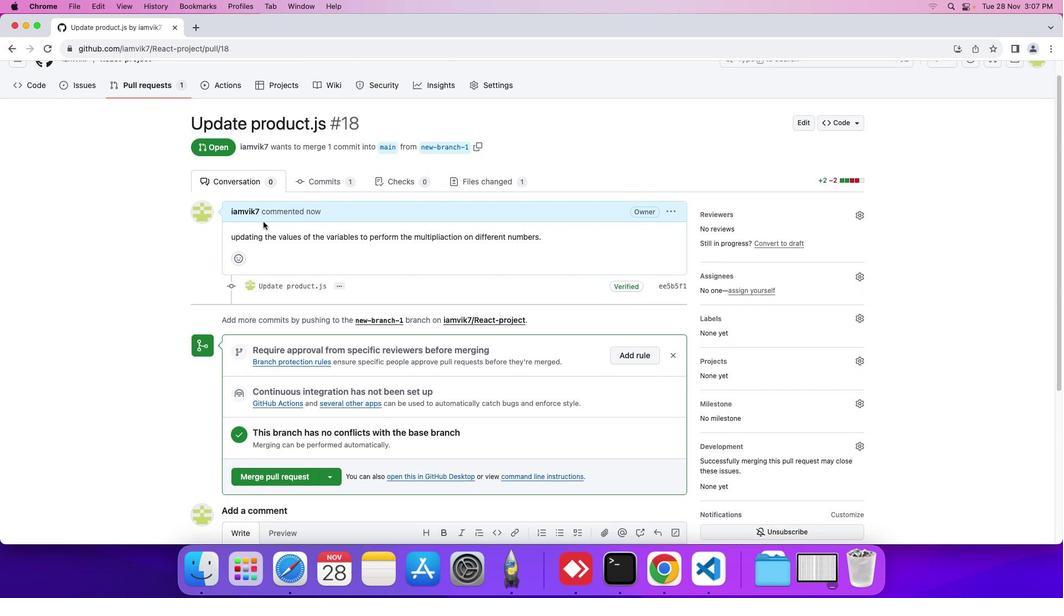 
Action: Mouse scrolled (263, 221) with delta (0, 1)
Screenshot: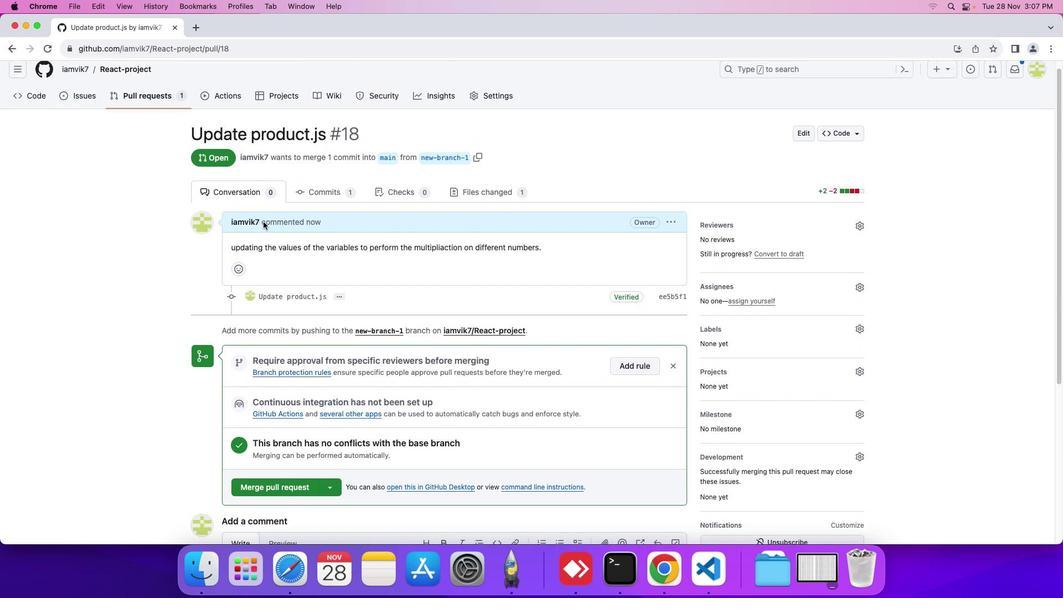 
Action: Mouse scrolled (263, 221) with delta (0, 1)
Screenshot: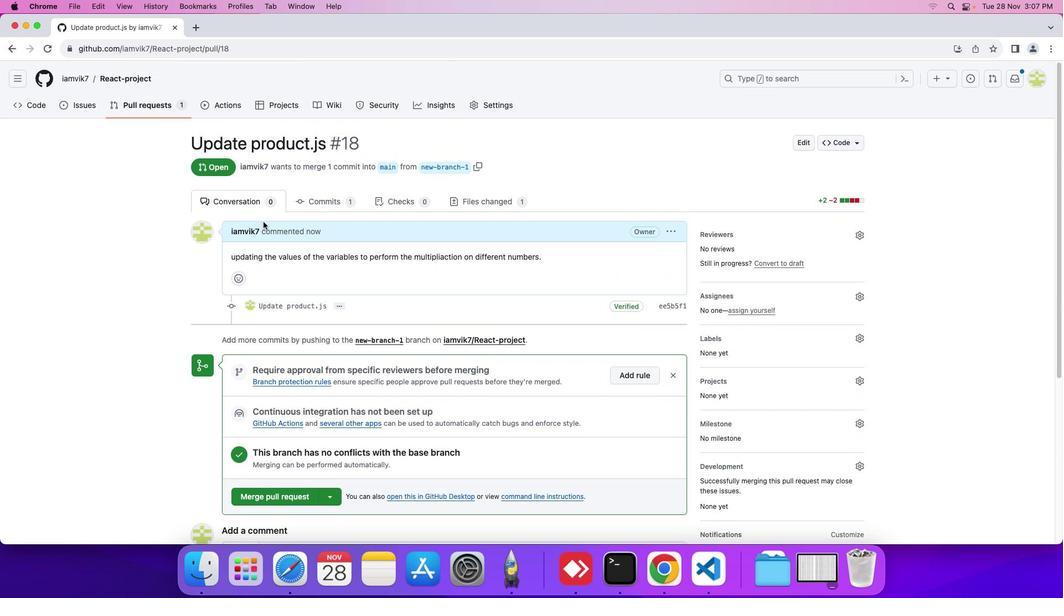 
Action: Mouse moved to (231, 305)
Screenshot: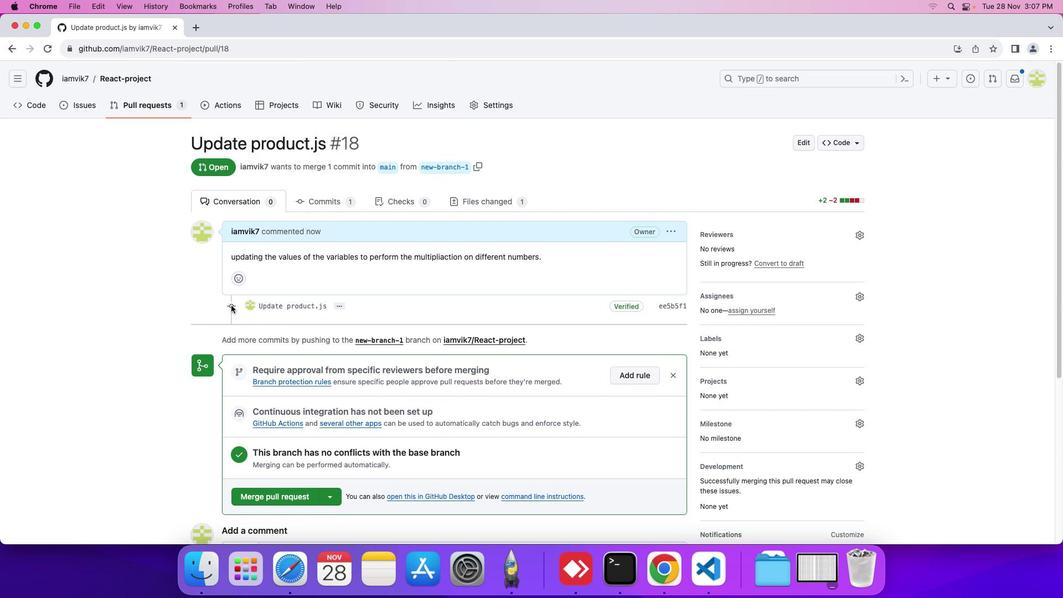 
Action: Mouse pressed left at (231, 305)
Screenshot: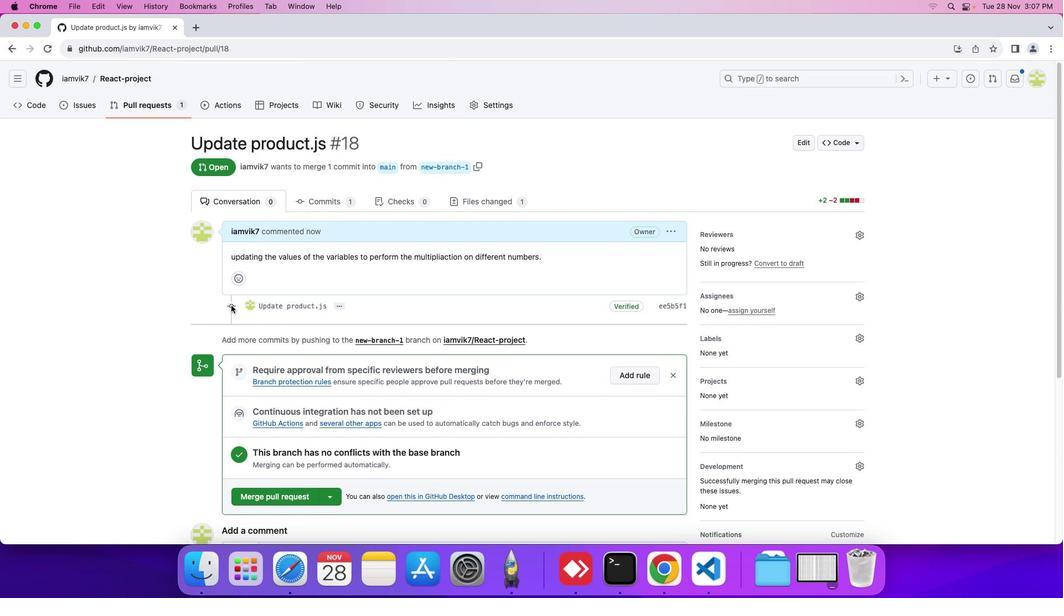
Action: Mouse moved to (335, 306)
Screenshot: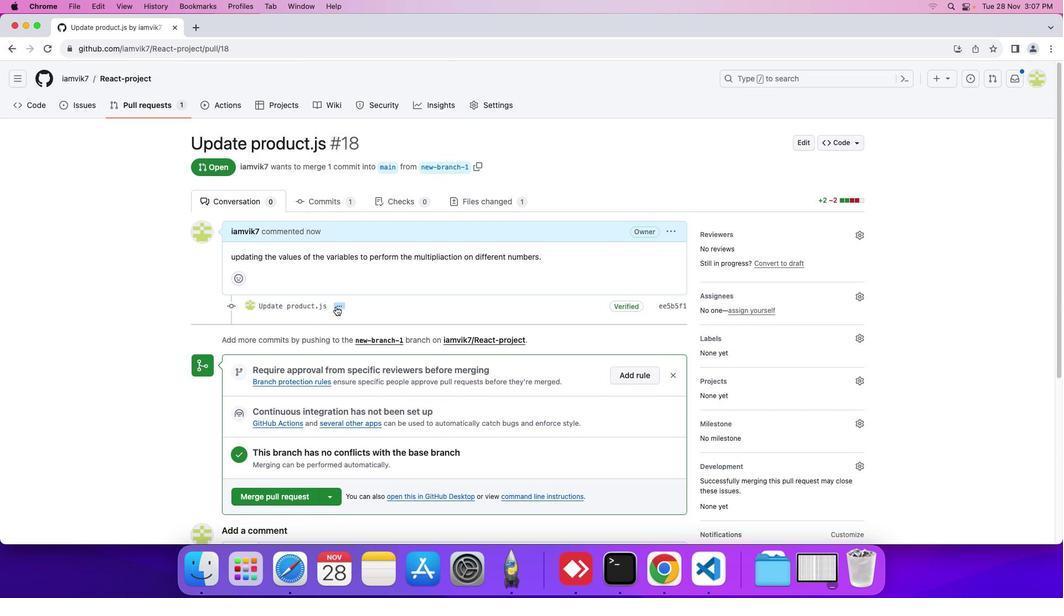 
Action: Mouse pressed left at (335, 306)
Screenshot: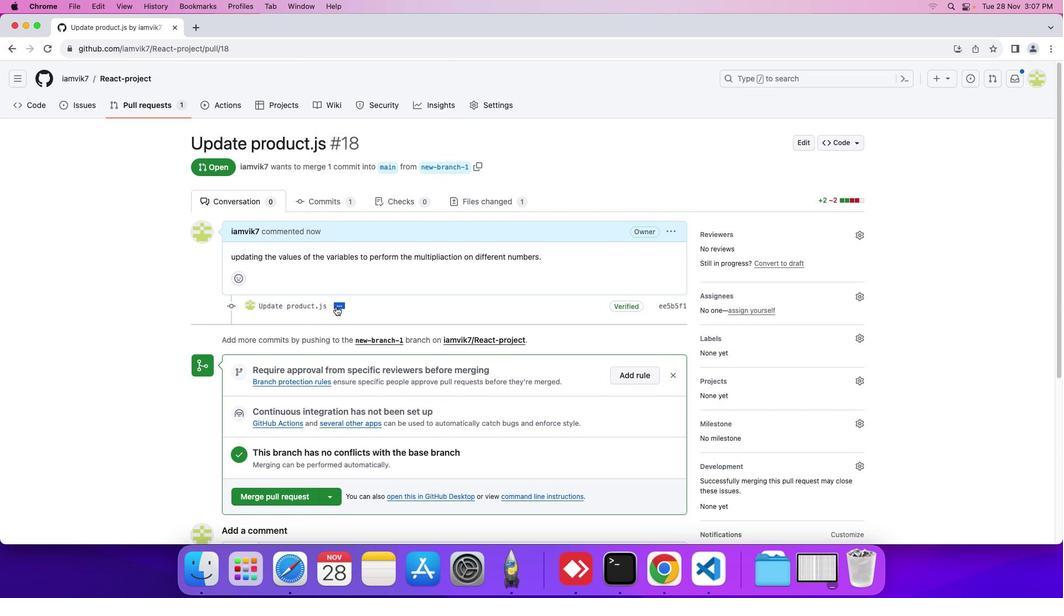 
Action: Mouse moved to (631, 322)
Screenshot: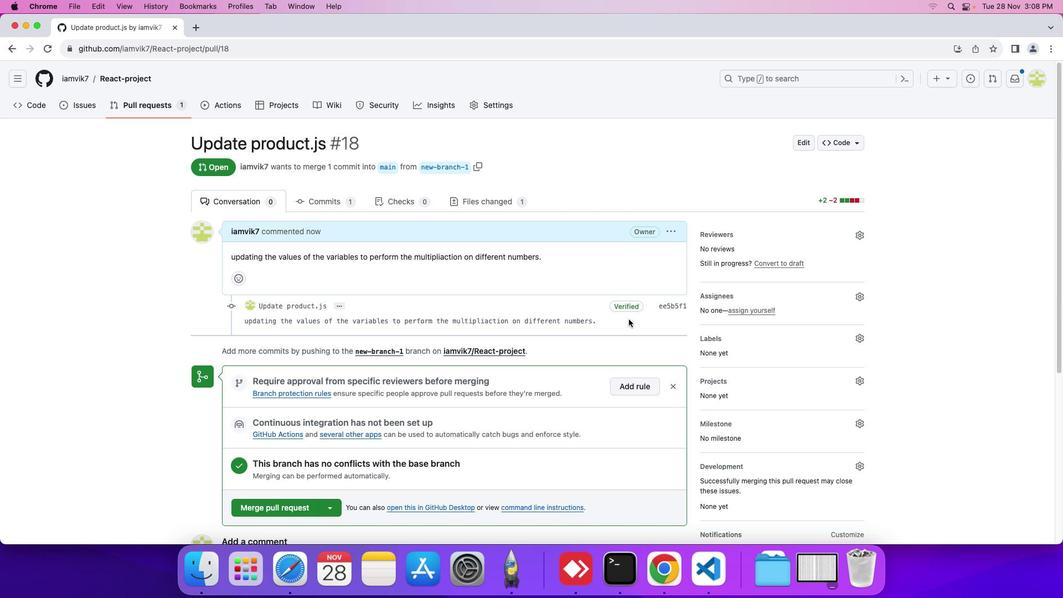 
